 Task: Look for space in Bhawānīgarh, India from 11th June, 2023 to 15th June, 2023 for 2 adults in price range Rs.7000 to Rs.16000. Place can be private room with 1  bedroom having 2 beds and 1 bathroom. Property type can be house, flat, guest house, hotel. Booking option can be shelf check-in. Required host language is English.
Action: Mouse moved to (457, 103)
Screenshot: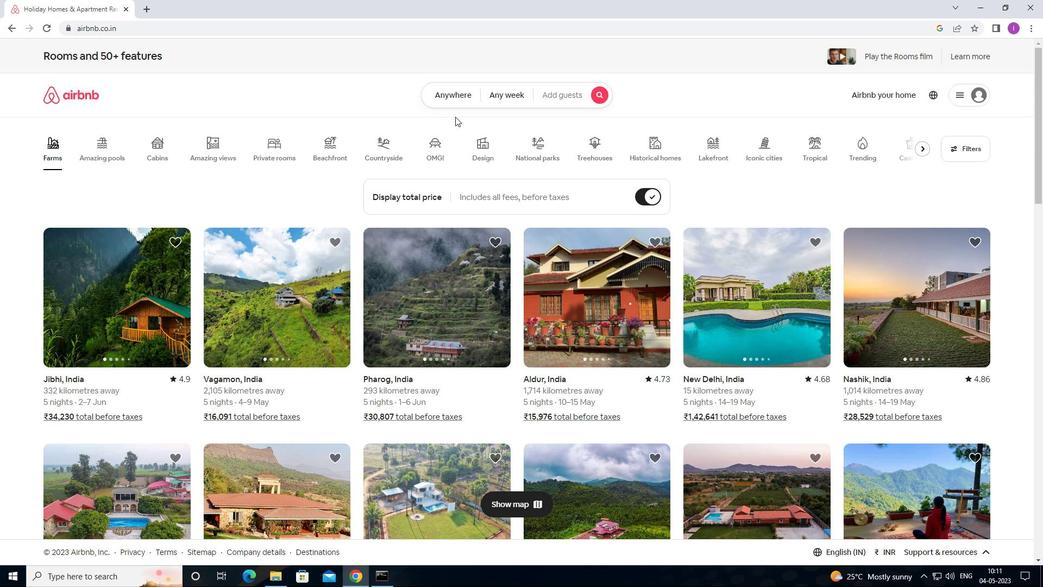 
Action: Mouse pressed left at (457, 103)
Screenshot: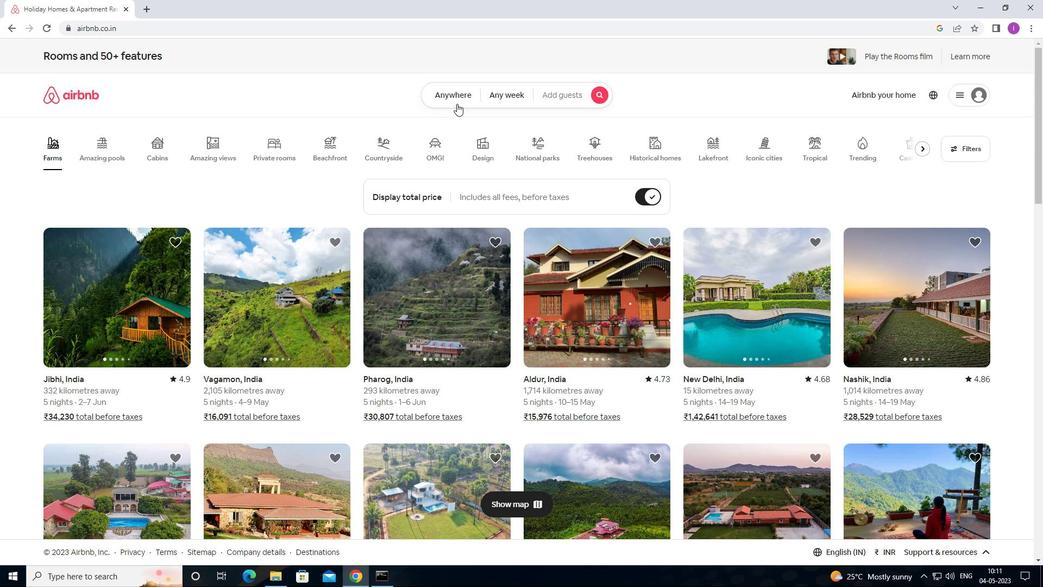 
Action: Mouse moved to (348, 146)
Screenshot: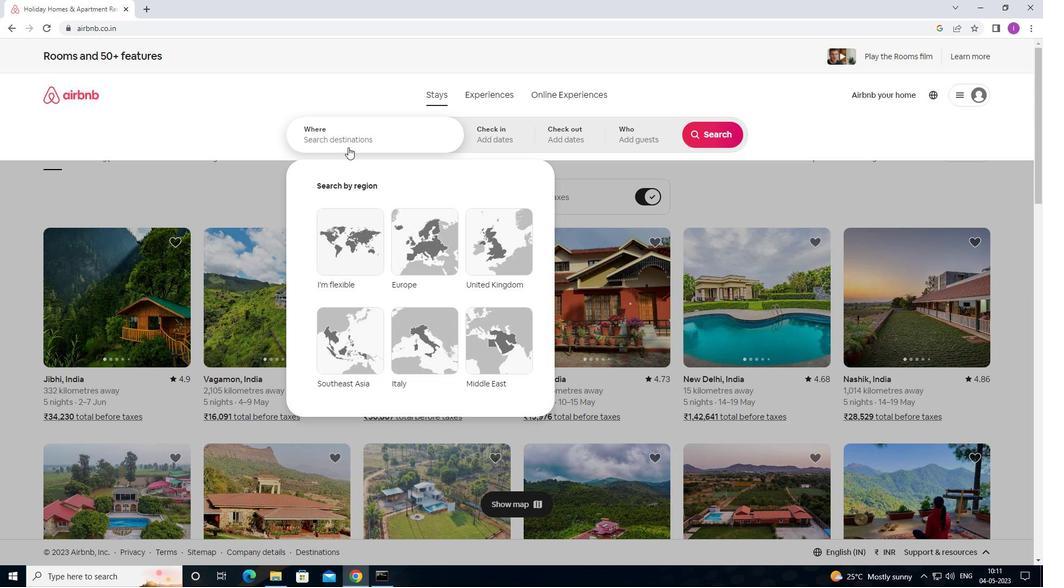 
Action: Mouse pressed left at (348, 146)
Screenshot: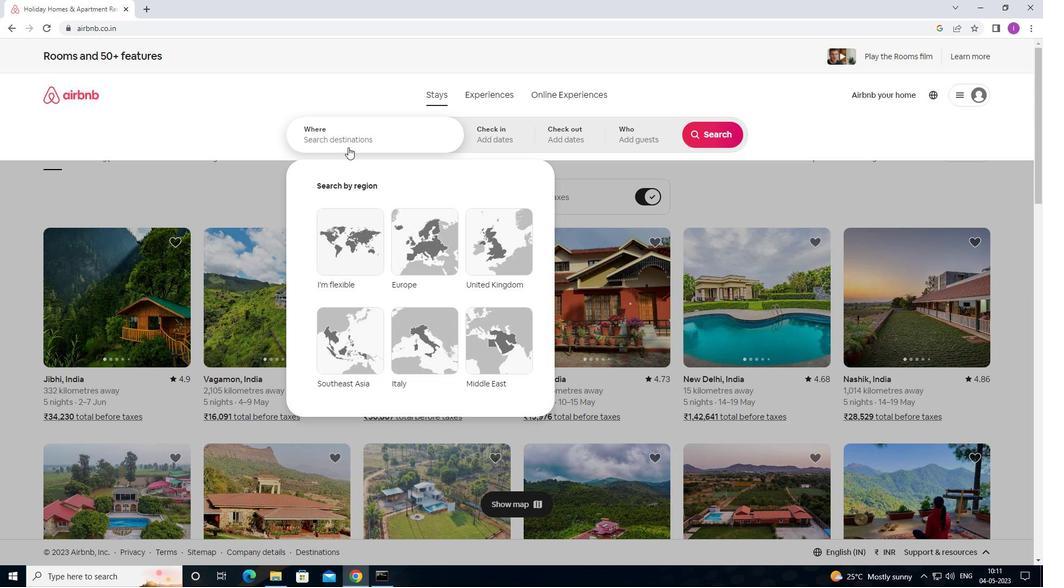 
Action: Mouse moved to (386, 108)
Screenshot: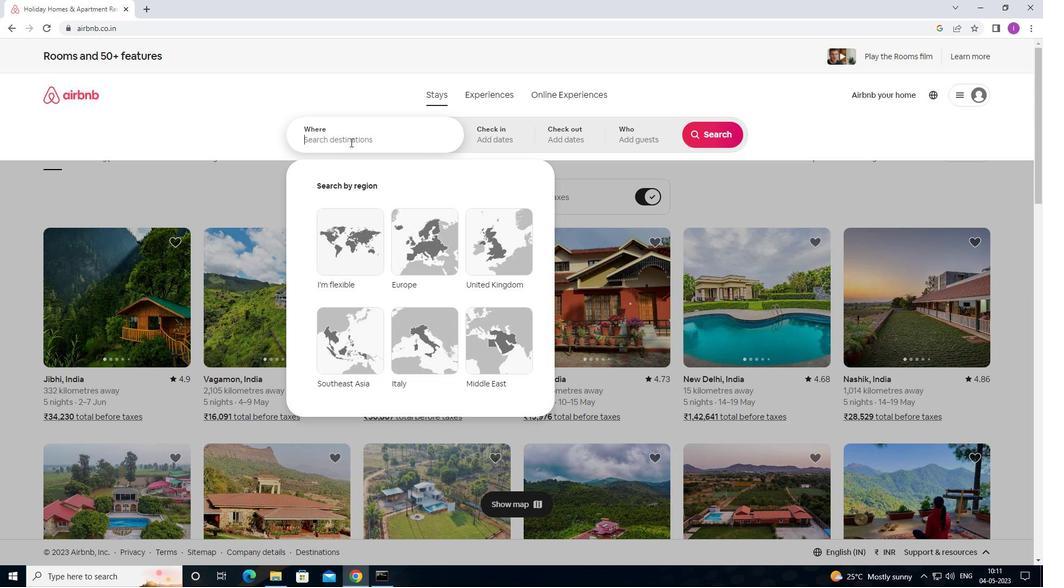 
Action: Key pressed <Key.shift>BHAWANIGARH,<Key.shift>INDIA
Screenshot: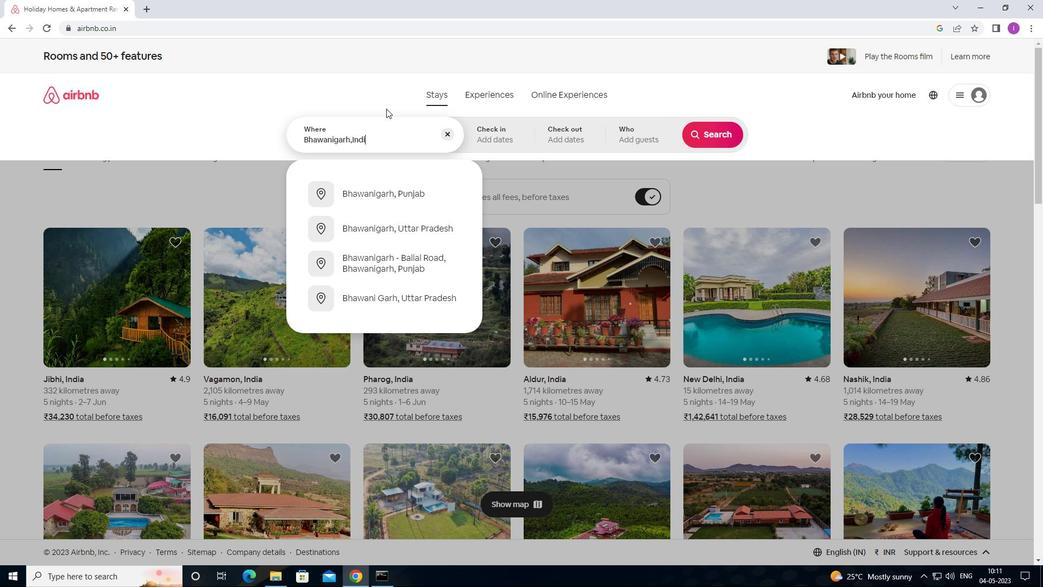 
Action: Mouse moved to (506, 140)
Screenshot: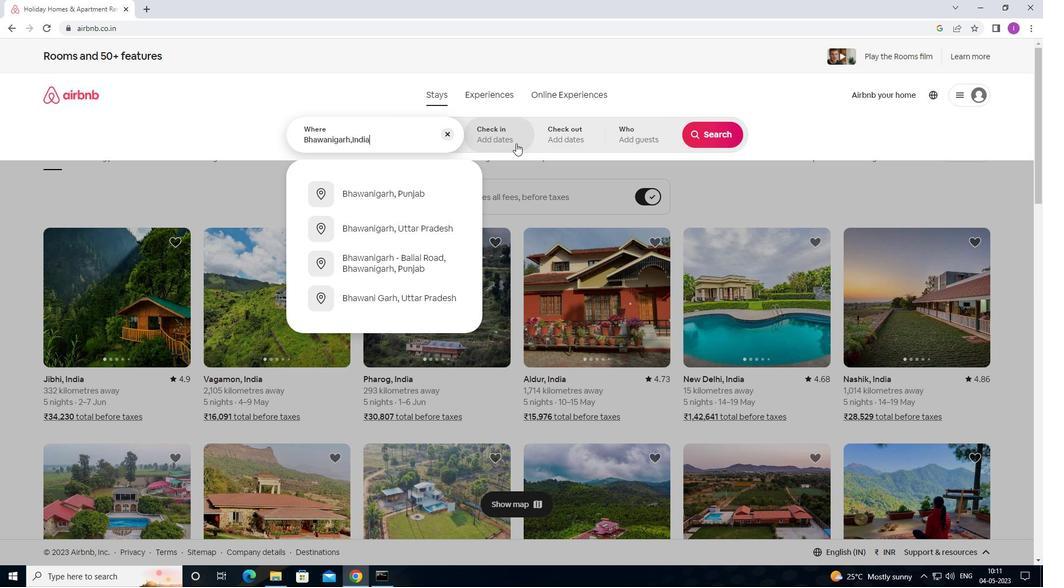 
Action: Mouse pressed left at (506, 140)
Screenshot: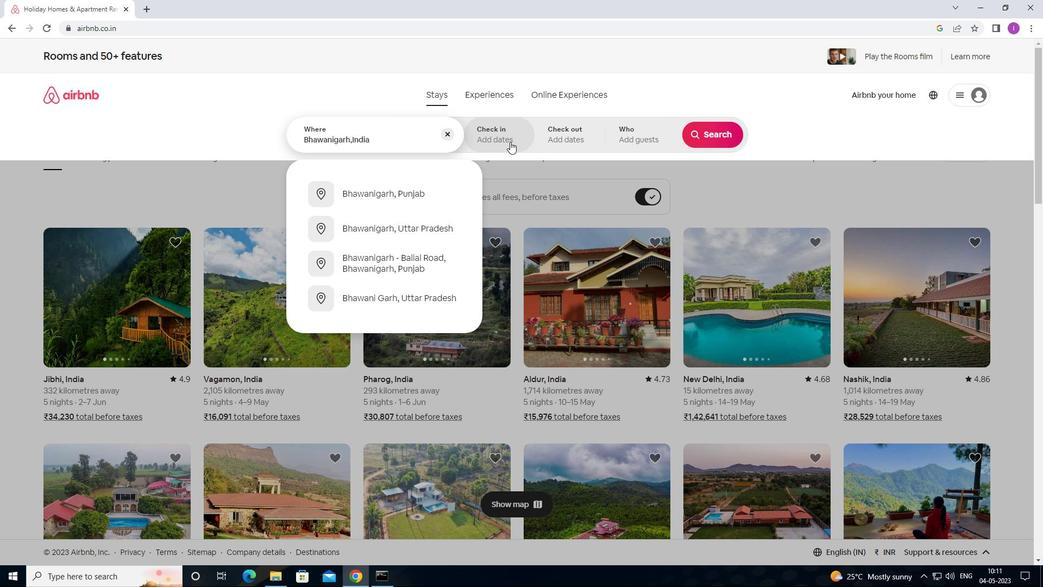 
Action: Mouse moved to (549, 318)
Screenshot: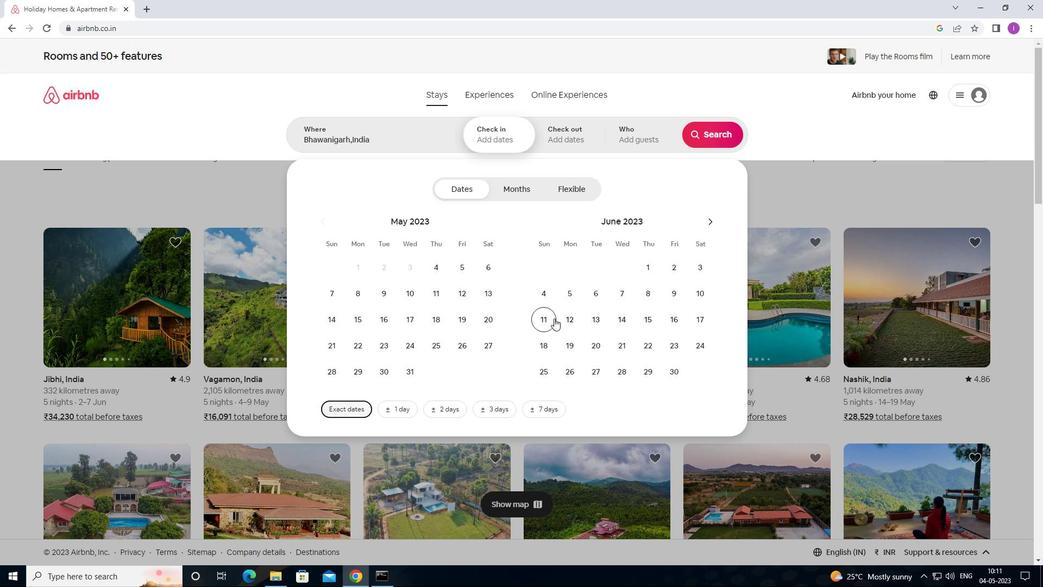 
Action: Mouse pressed left at (549, 318)
Screenshot: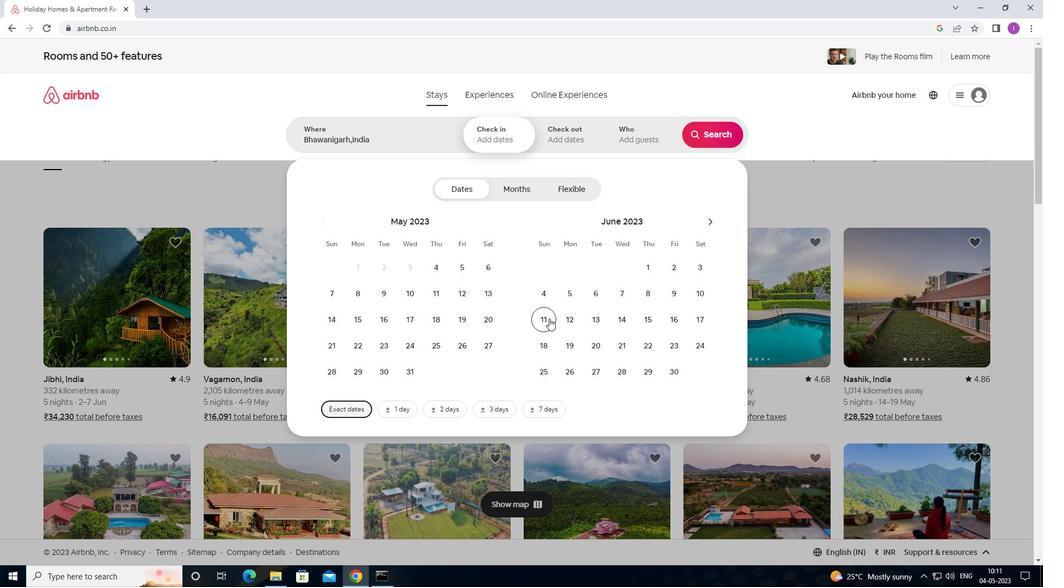 
Action: Mouse moved to (648, 322)
Screenshot: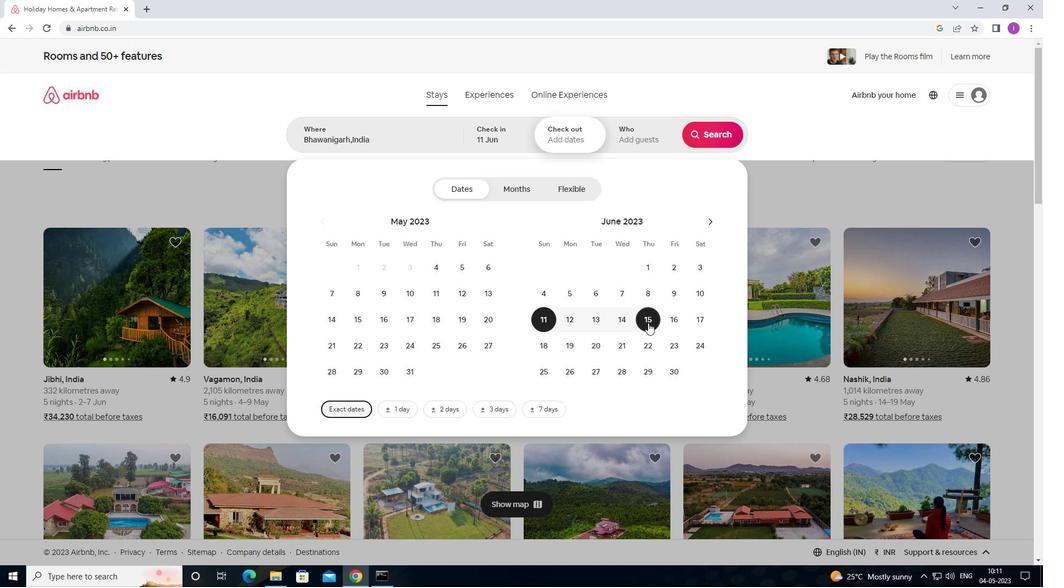 
Action: Mouse pressed left at (648, 322)
Screenshot: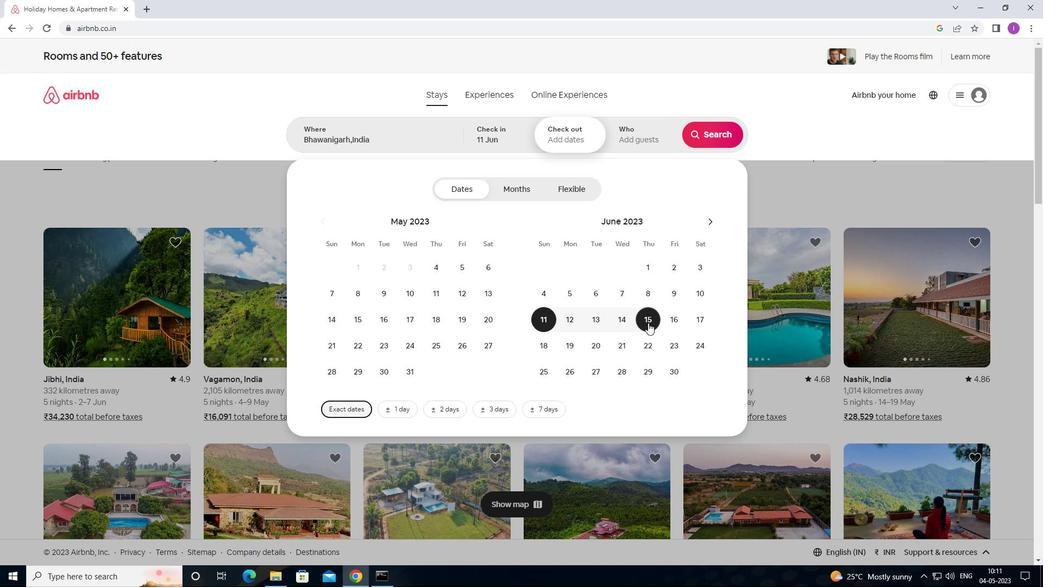 
Action: Mouse moved to (653, 141)
Screenshot: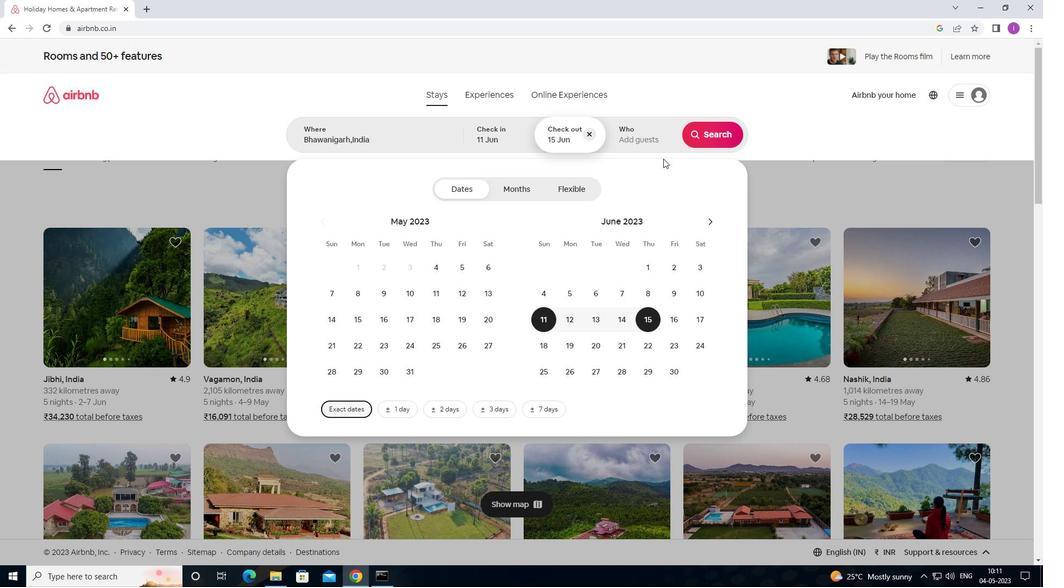 
Action: Mouse pressed left at (653, 141)
Screenshot: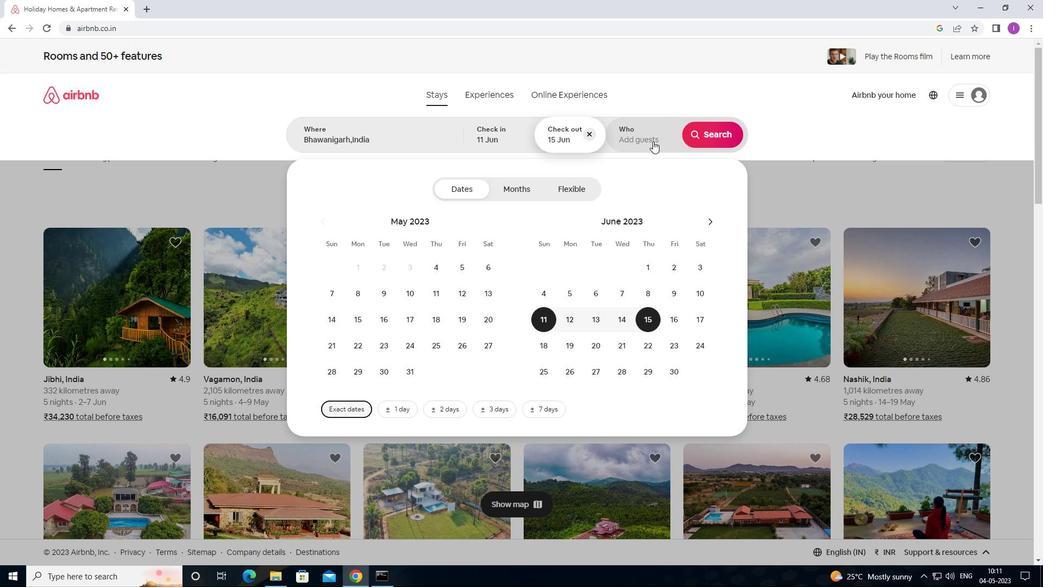 
Action: Mouse moved to (715, 194)
Screenshot: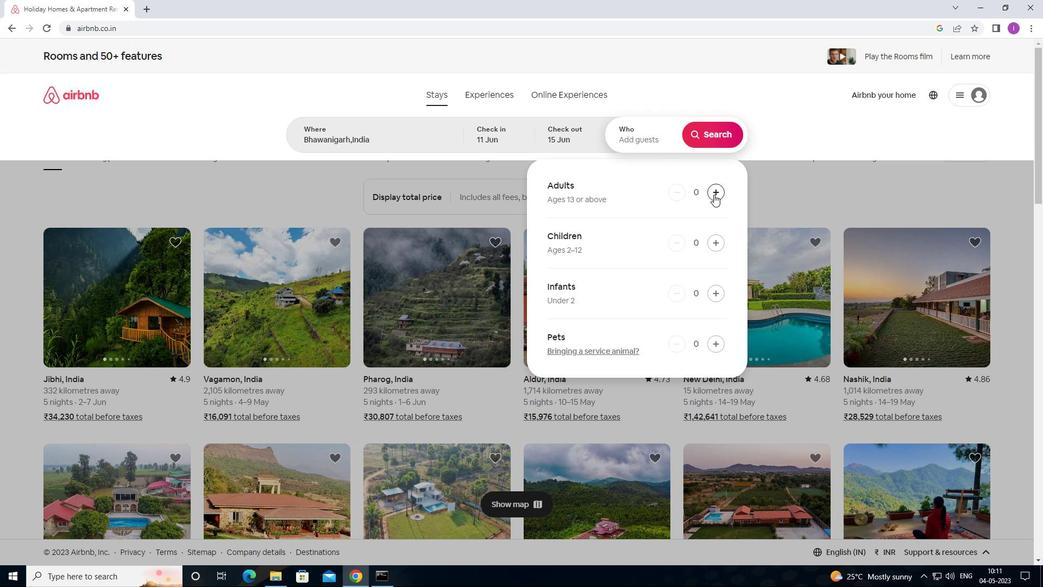 
Action: Mouse pressed left at (715, 194)
Screenshot: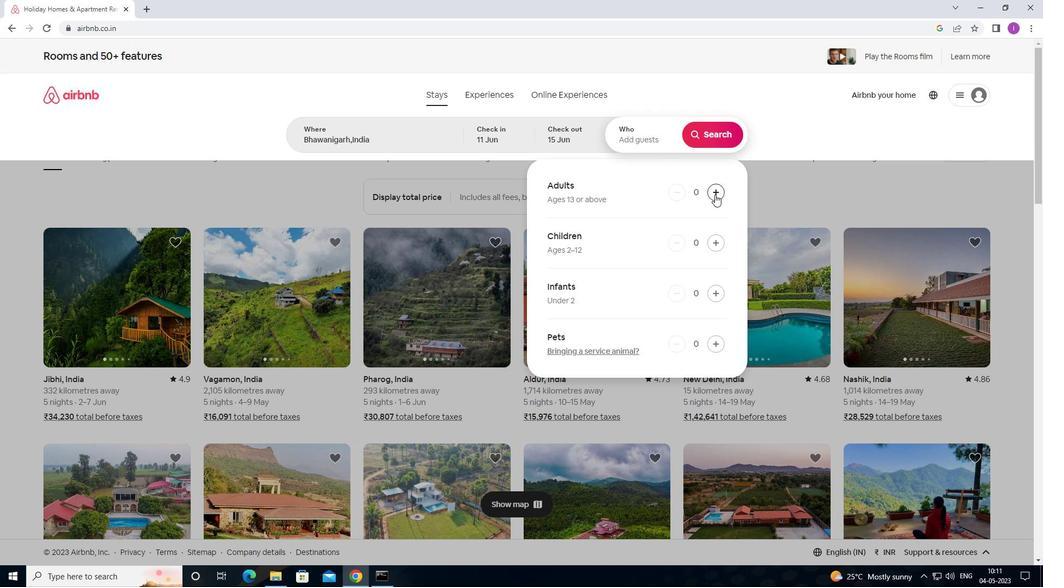 
Action: Mouse pressed left at (715, 194)
Screenshot: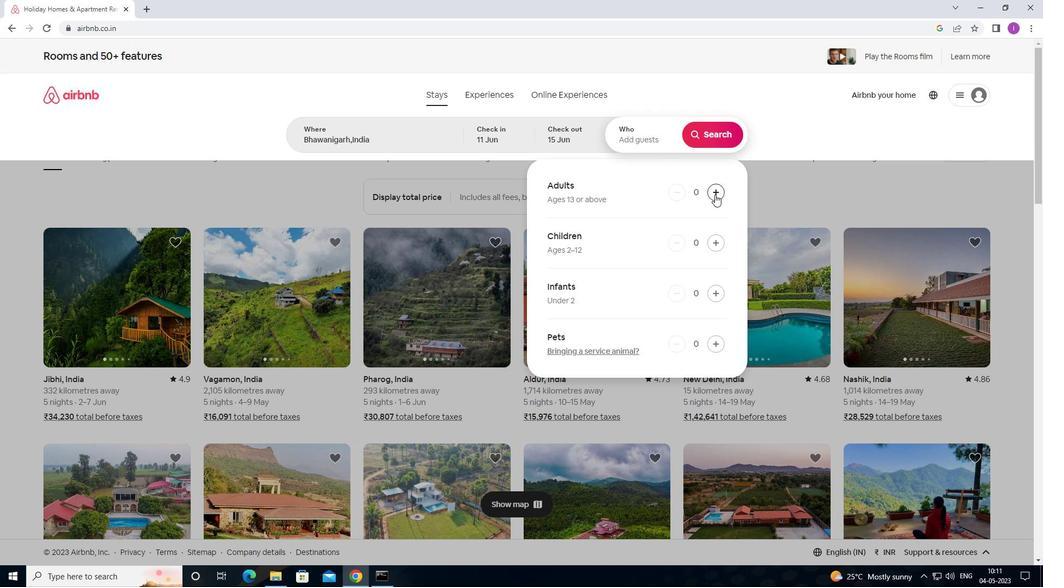 
Action: Mouse moved to (715, 135)
Screenshot: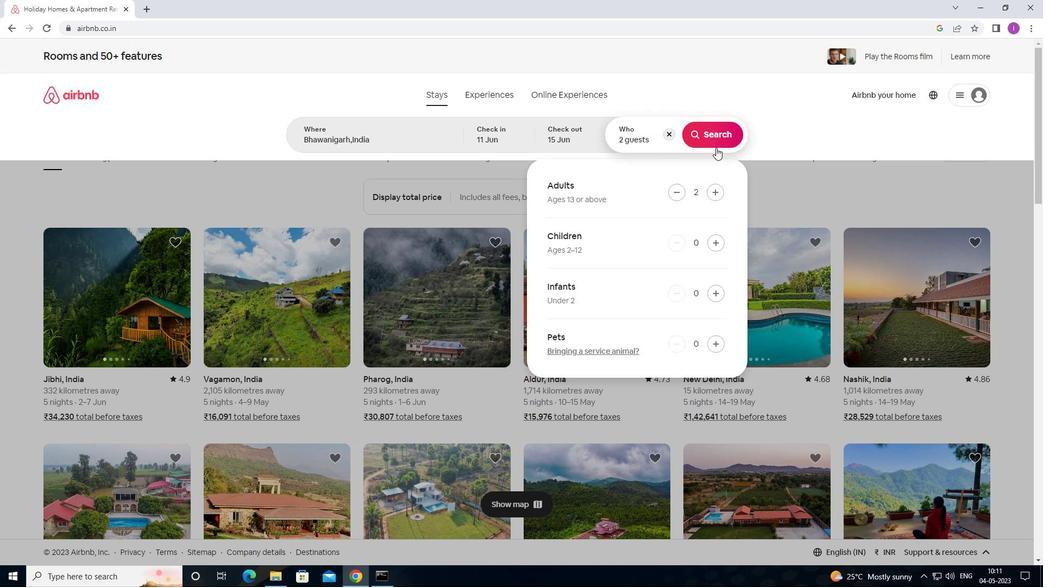 
Action: Mouse pressed left at (715, 135)
Screenshot: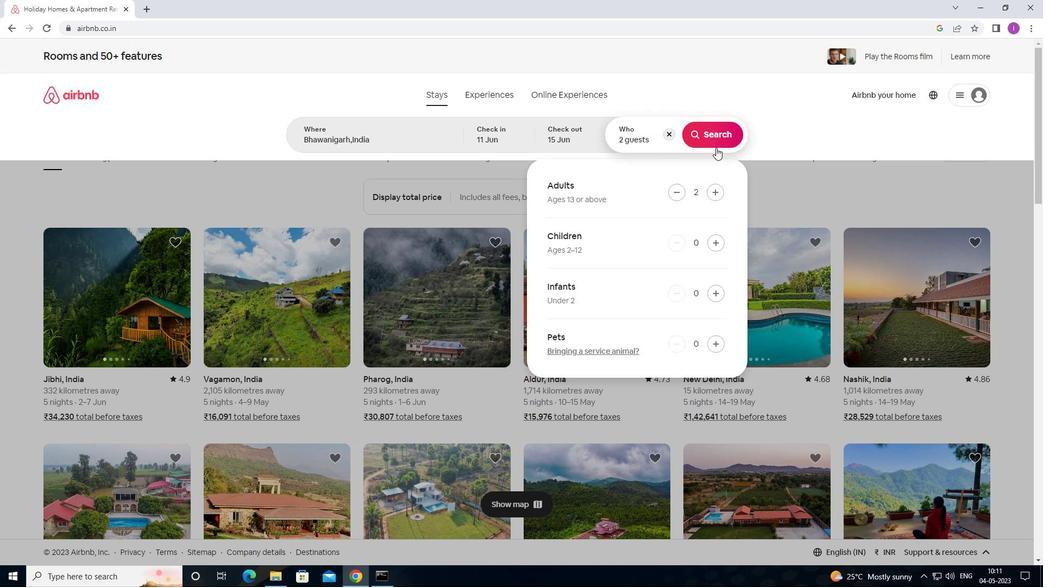 
Action: Mouse moved to (999, 105)
Screenshot: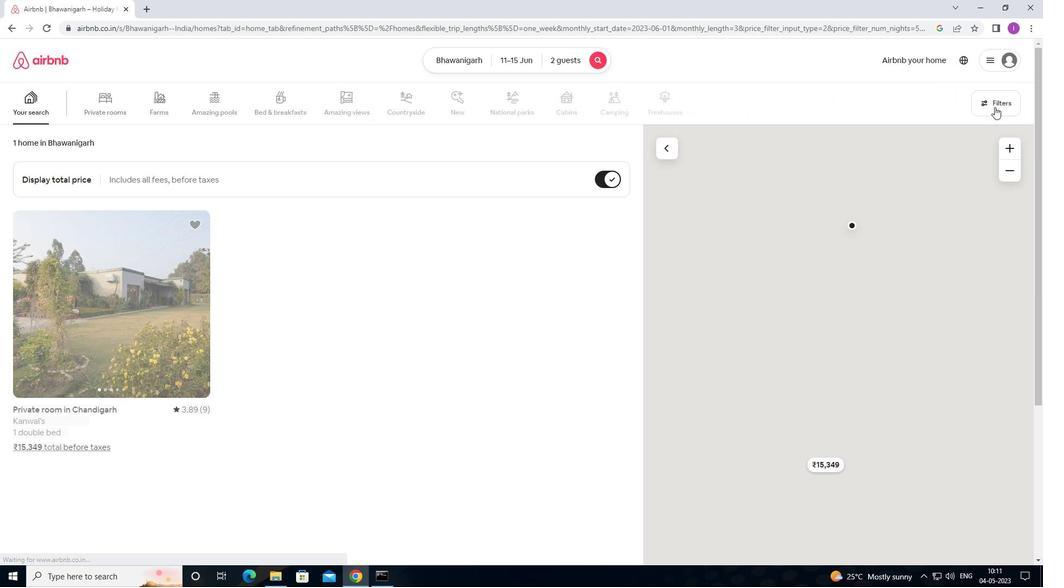 
Action: Mouse pressed left at (999, 105)
Screenshot: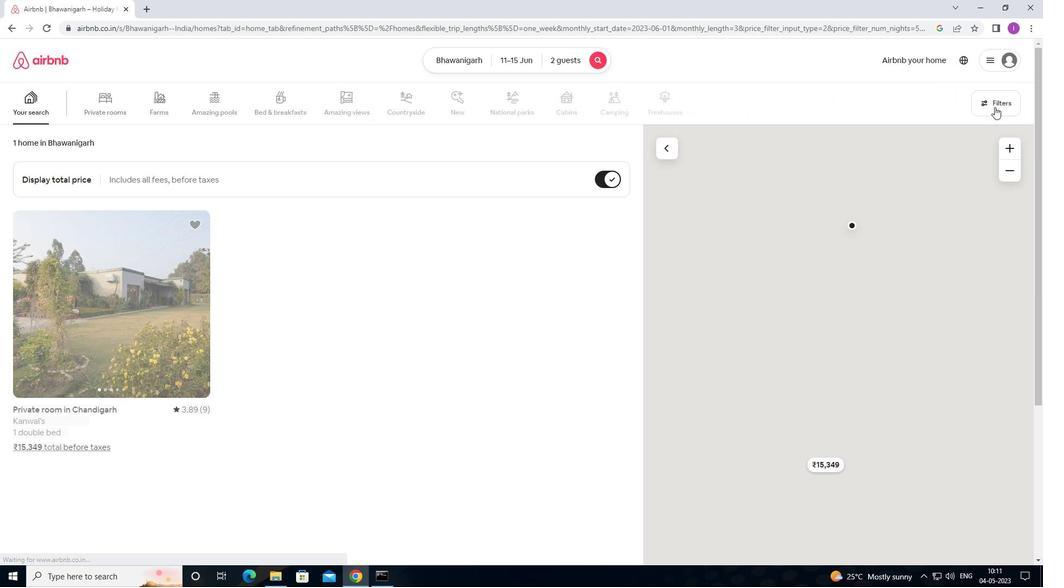 
Action: Mouse moved to (392, 238)
Screenshot: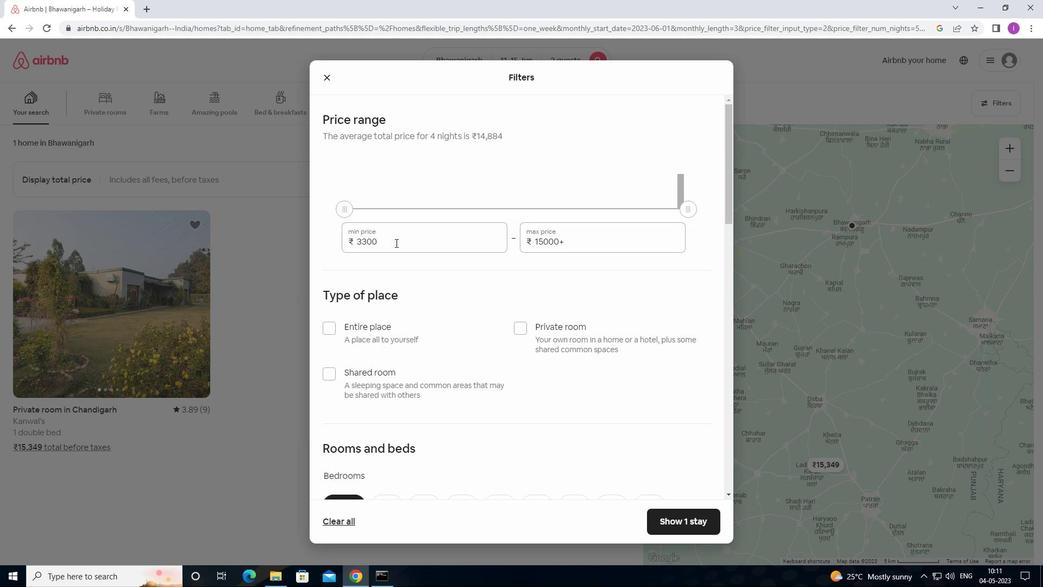 
Action: Mouse pressed left at (392, 238)
Screenshot: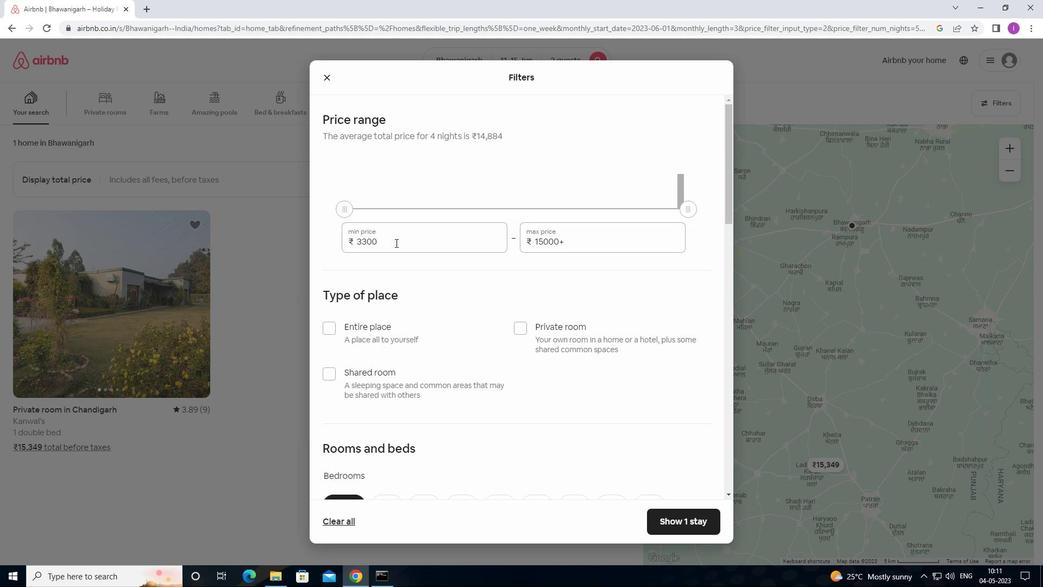 
Action: Mouse moved to (340, 246)
Screenshot: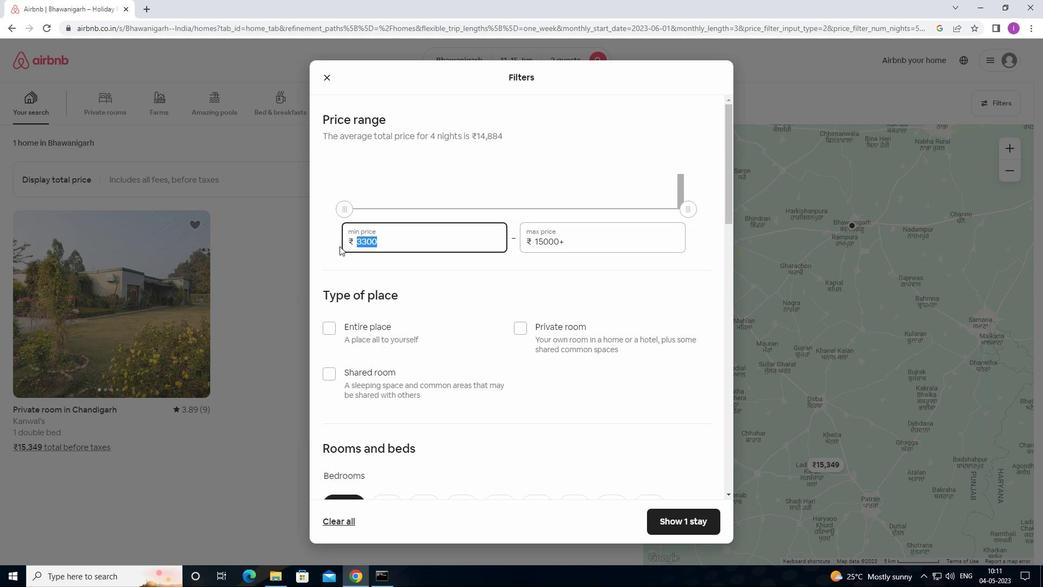 
Action: Key pressed 7
Screenshot: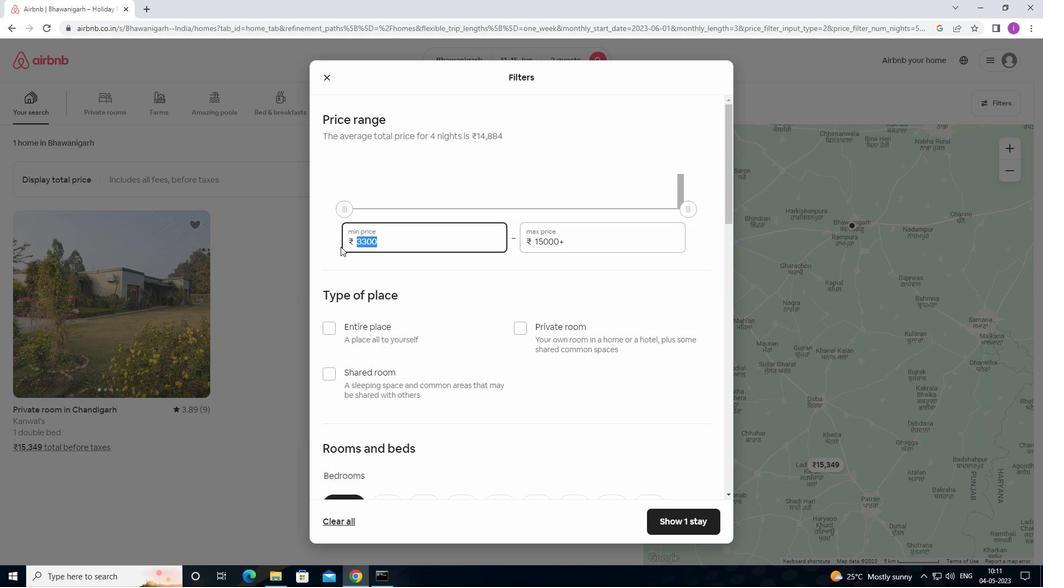 
Action: Mouse moved to (340, 247)
Screenshot: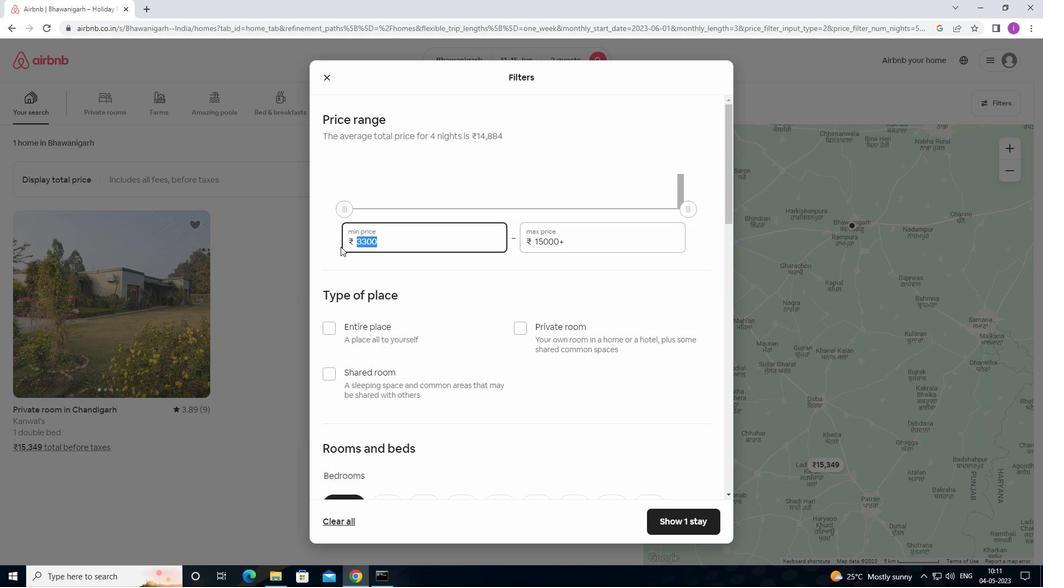 
Action: Key pressed 0
Screenshot: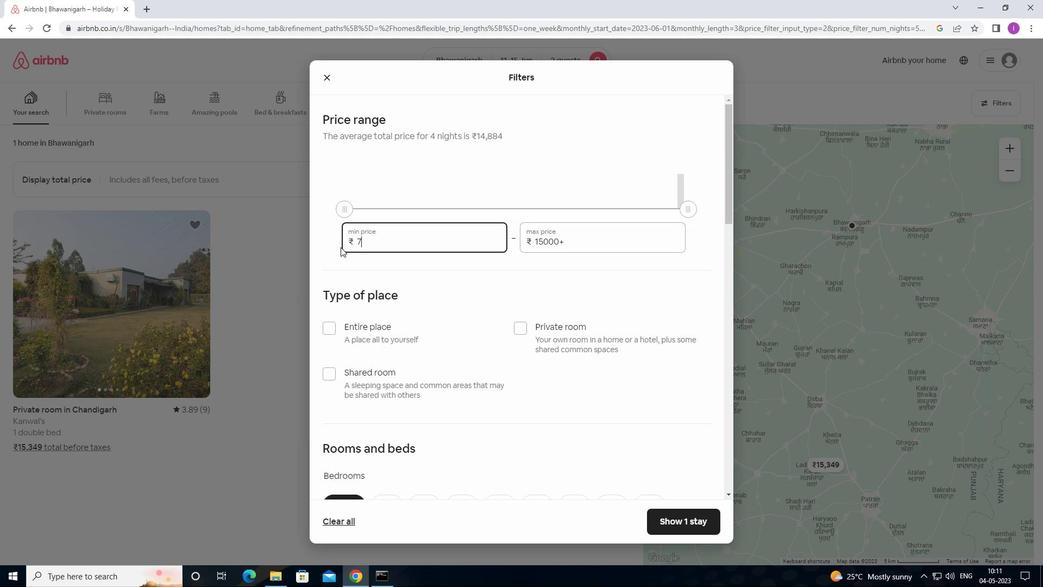 
Action: Mouse moved to (340, 247)
Screenshot: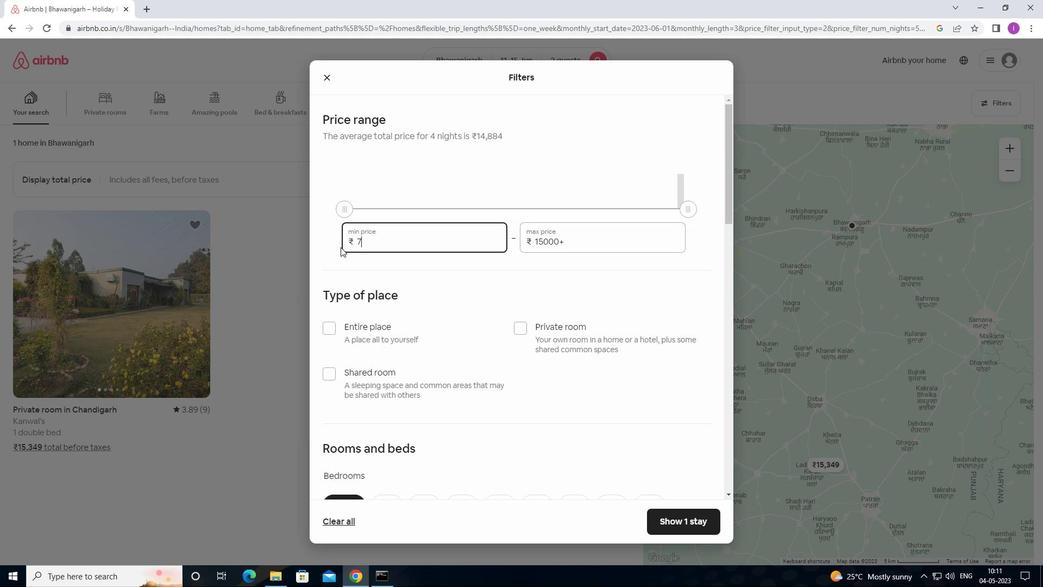
Action: Key pressed 00
Screenshot: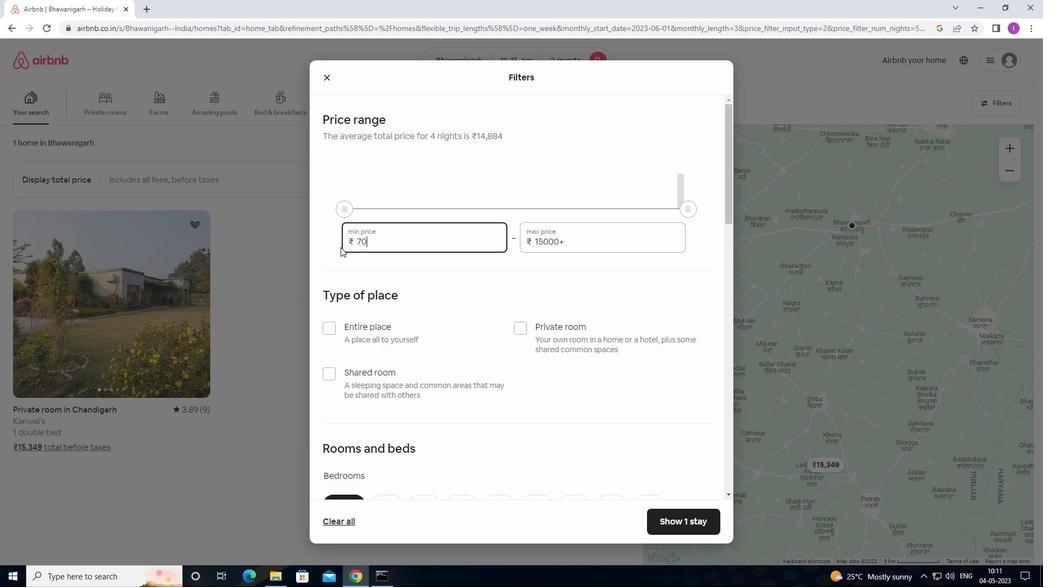 
Action: Mouse moved to (573, 240)
Screenshot: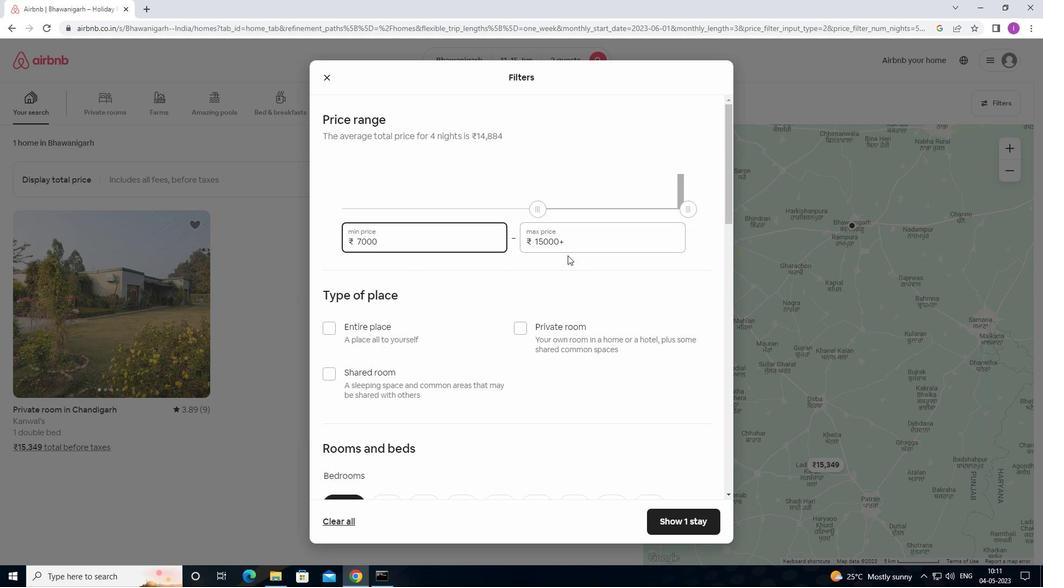 
Action: Mouse pressed left at (573, 240)
Screenshot: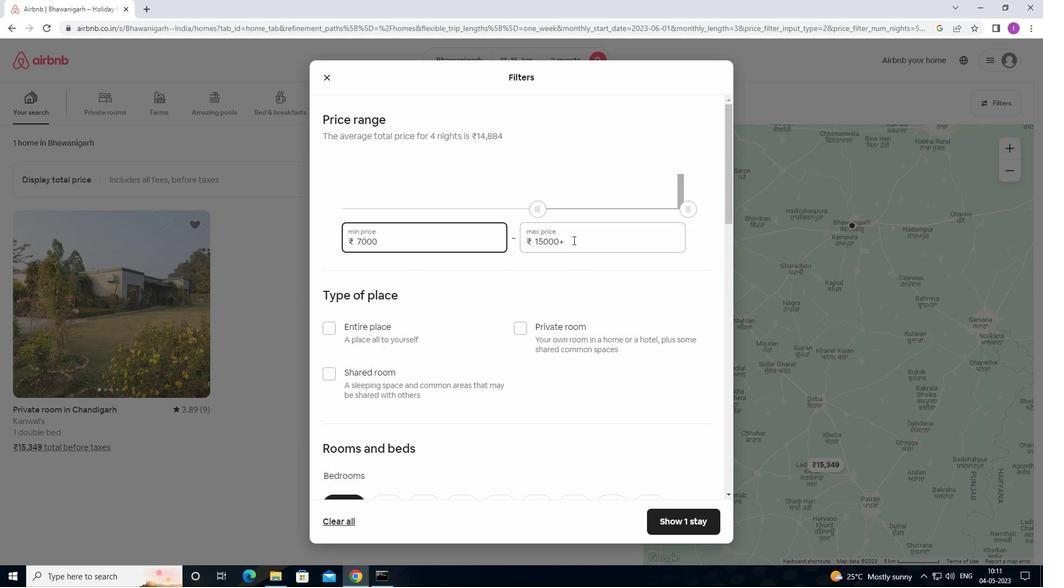 
Action: Mouse moved to (519, 244)
Screenshot: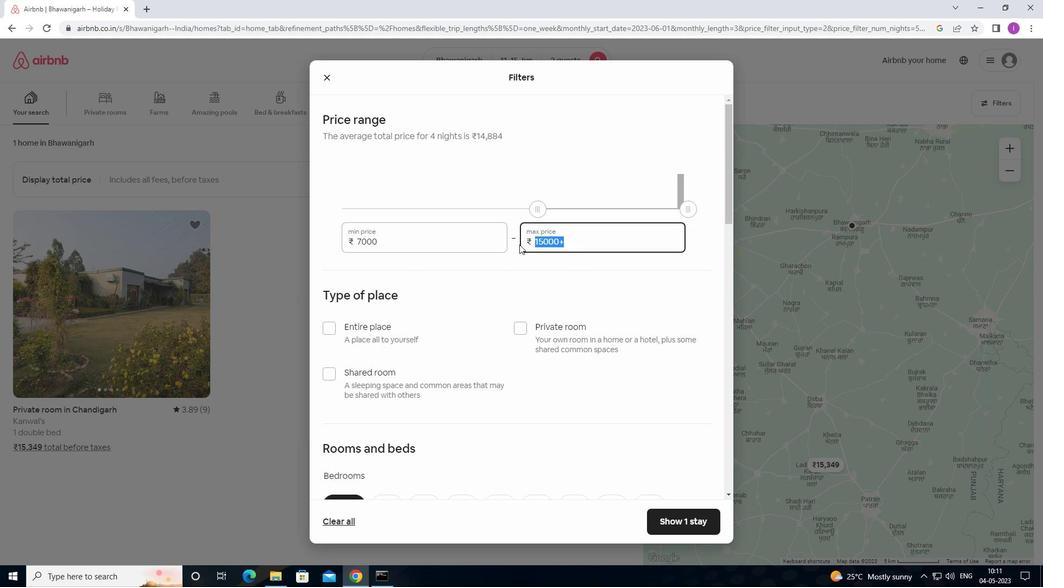 
Action: Key pressed 1
Screenshot: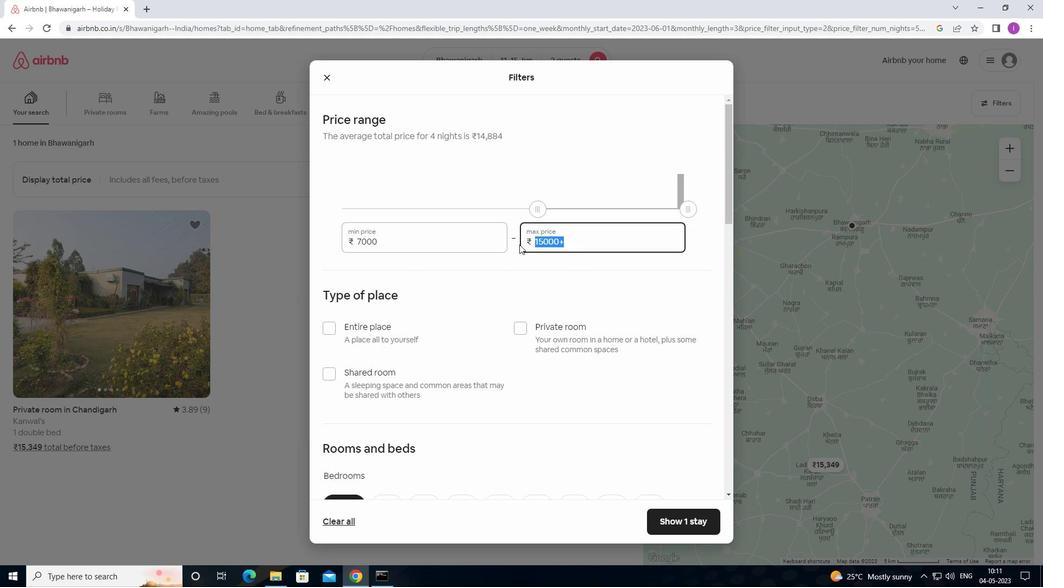 
Action: Mouse moved to (520, 244)
Screenshot: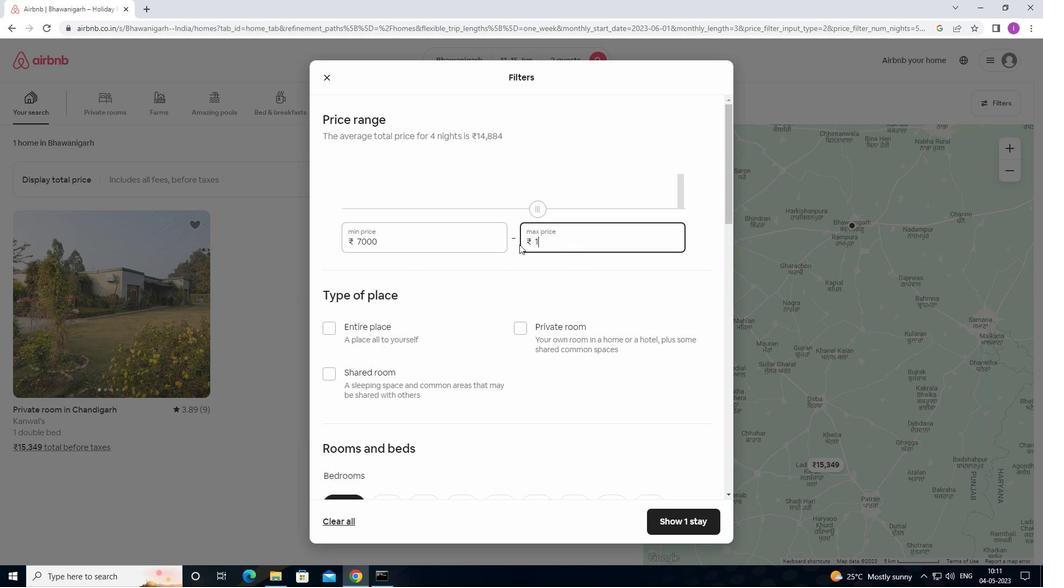 
Action: Key pressed 6
Screenshot: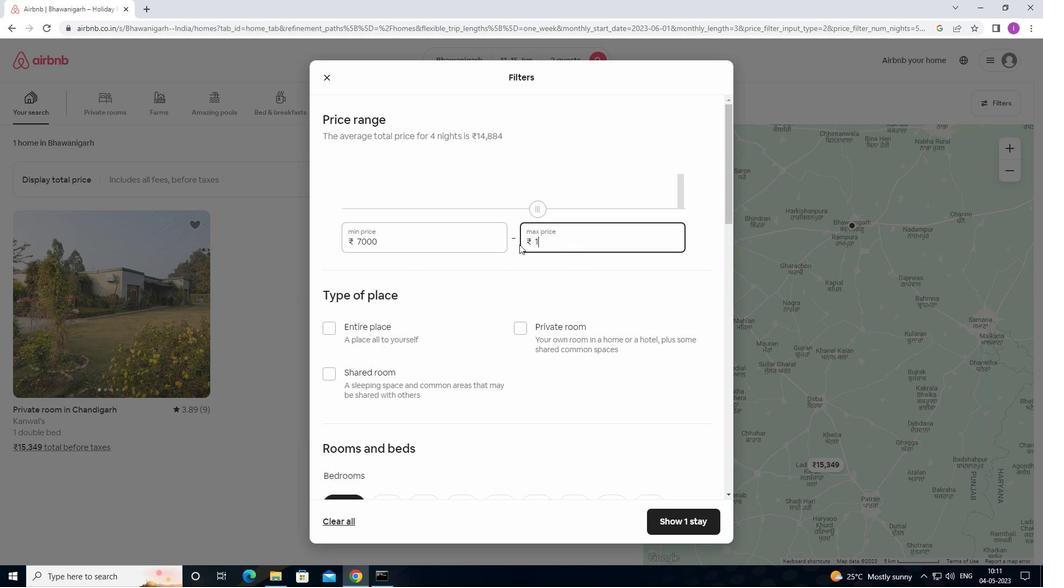 
Action: Mouse moved to (520, 244)
Screenshot: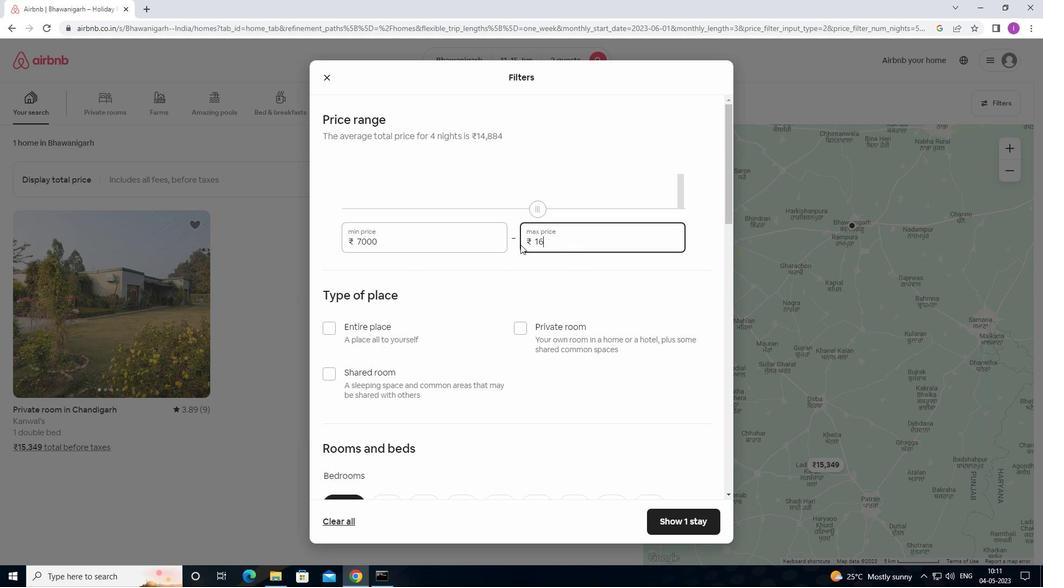 
Action: Key pressed 000
Screenshot: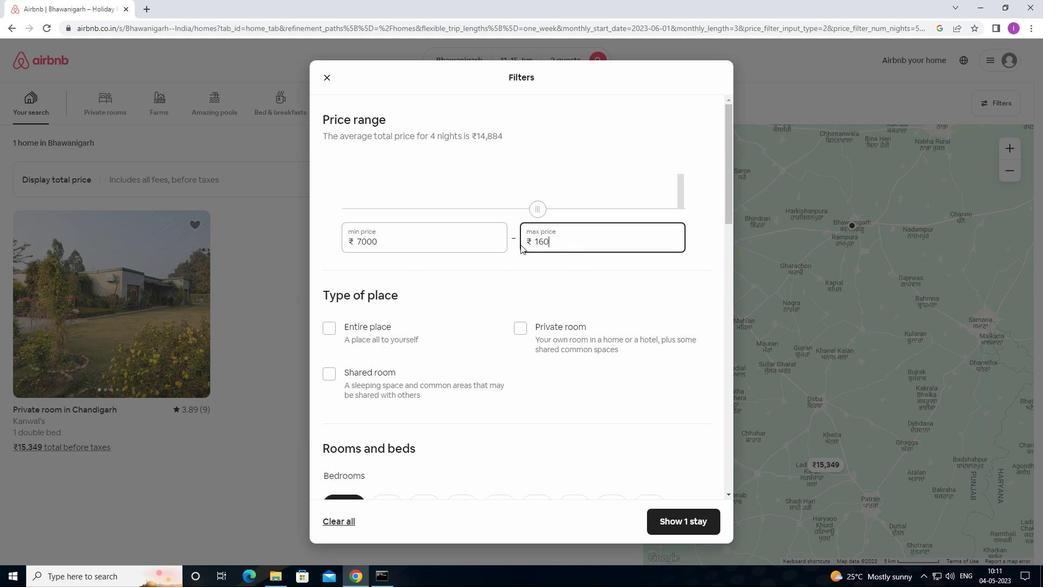 
Action: Mouse moved to (497, 304)
Screenshot: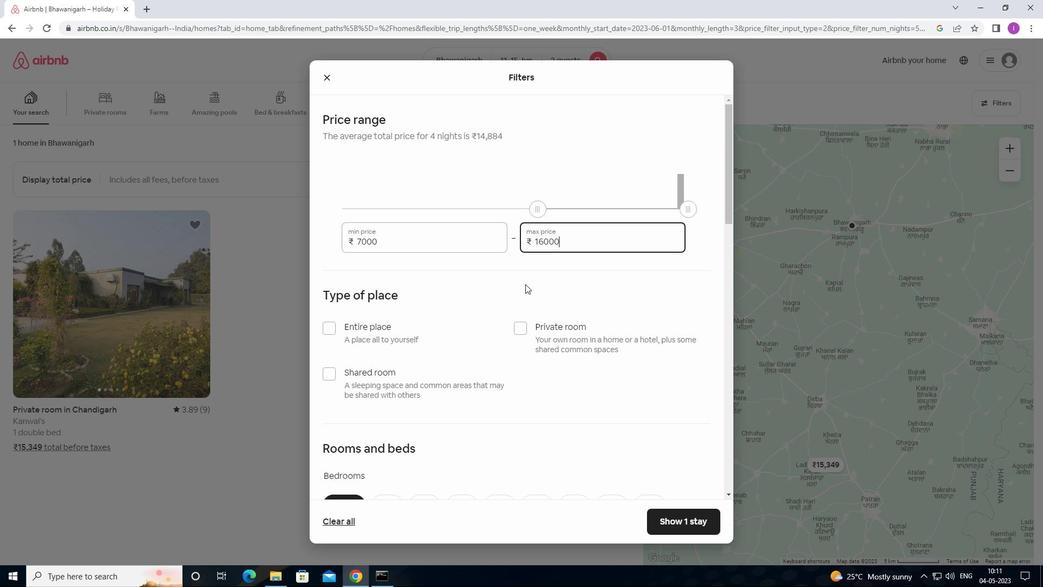
Action: Mouse scrolled (497, 303) with delta (0, 0)
Screenshot: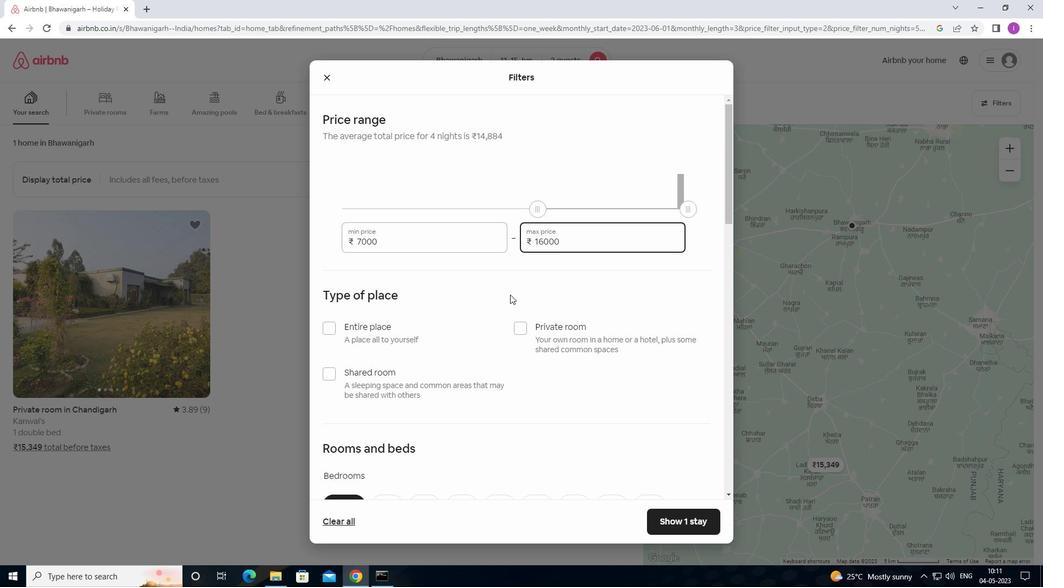 
Action: Mouse scrolled (497, 303) with delta (0, 0)
Screenshot: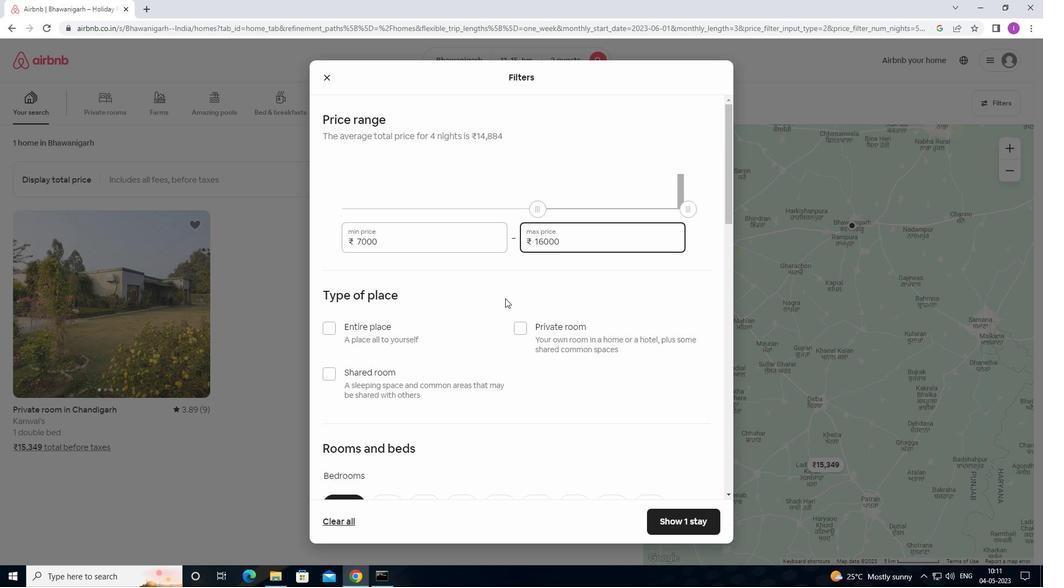 
Action: Mouse moved to (516, 218)
Screenshot: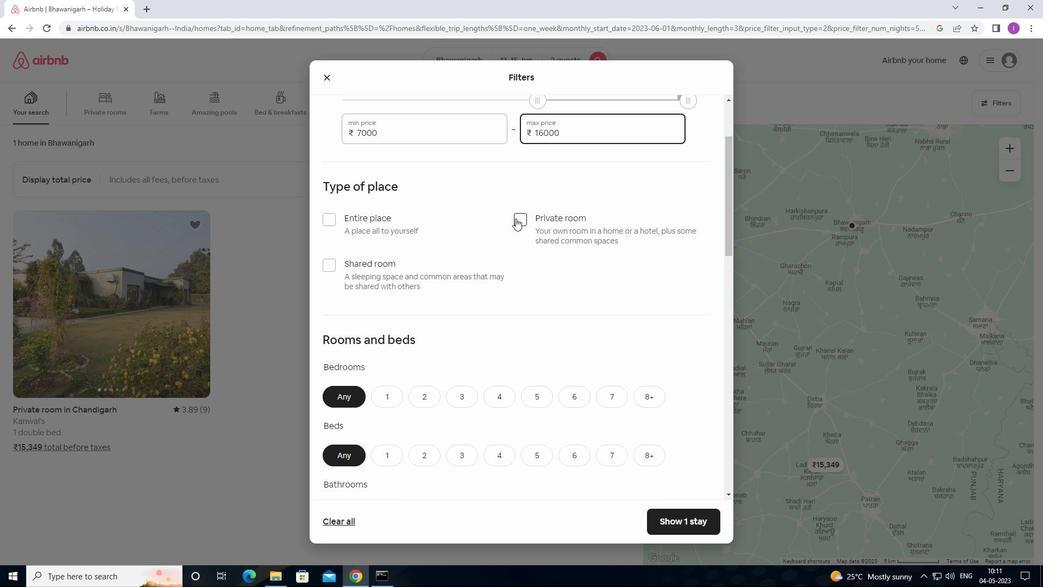
Action: Mouse pressed left at (516, 218)
Screenshot: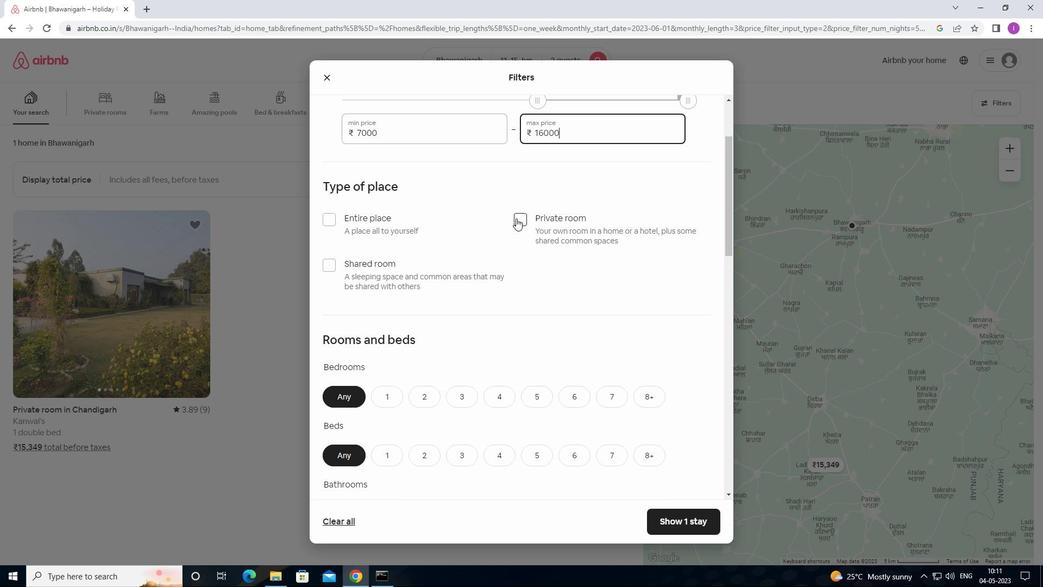 
Action: Mouse moved to (432, 282)
Screenshot: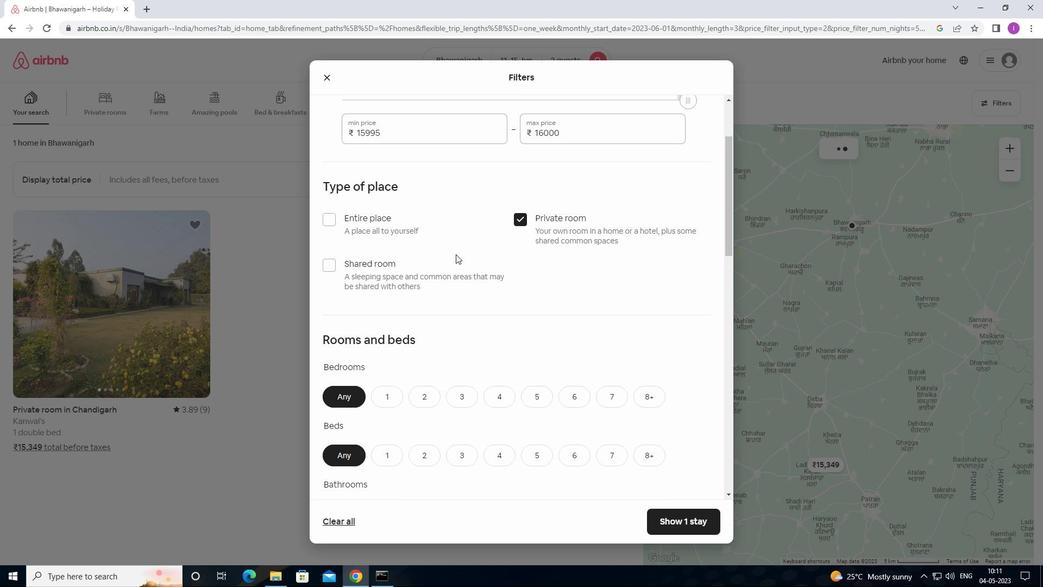 
Action: Mouse scrolled (432, 281) with delta (0, 0)
Screenshot: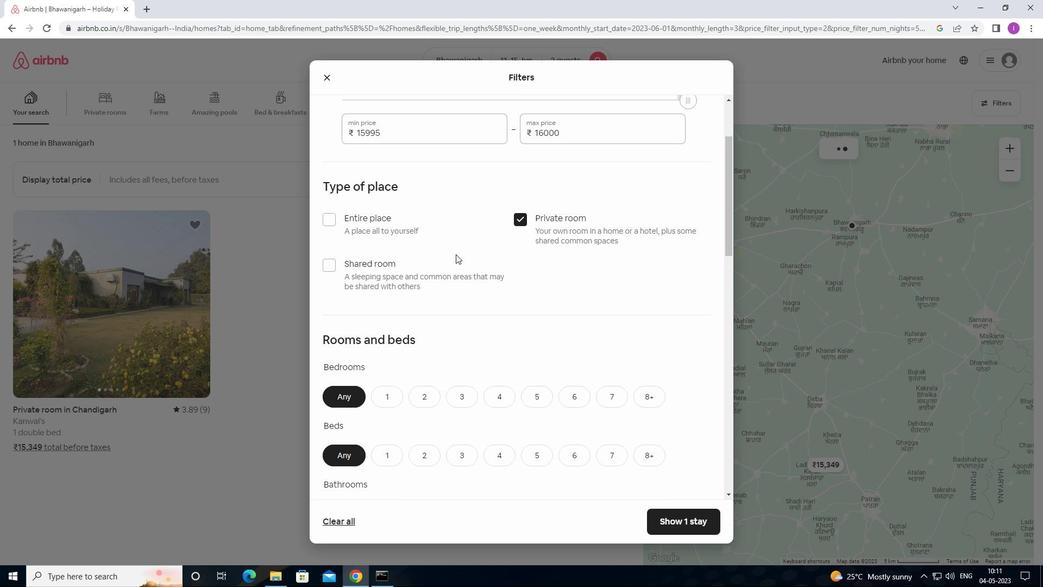 
Action: Mouse moved to (432, 282)
Screenshot: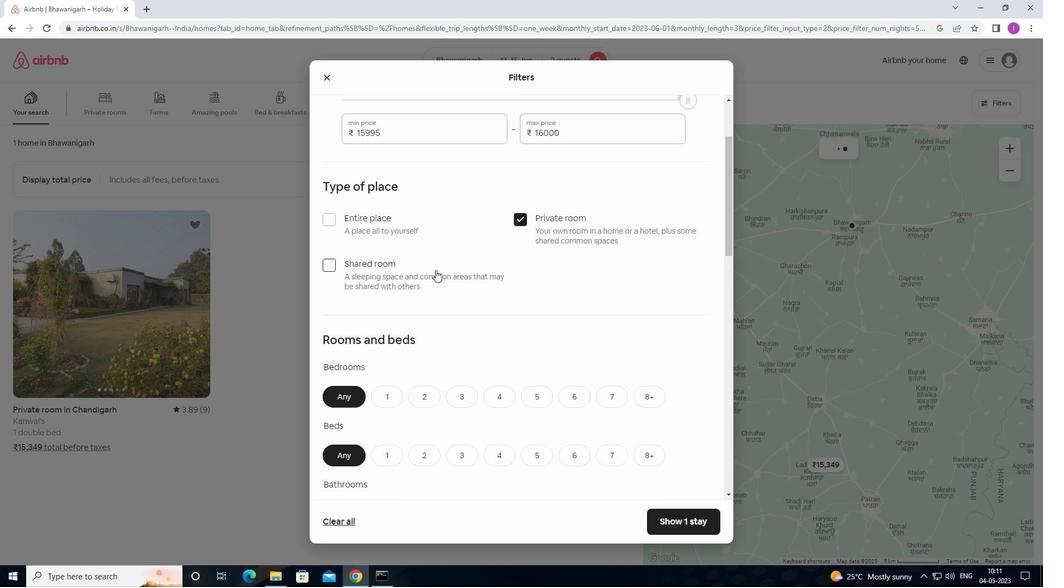 
Action: Mouse scrolled (432, 282) with delta (0, 0)
Screenshot: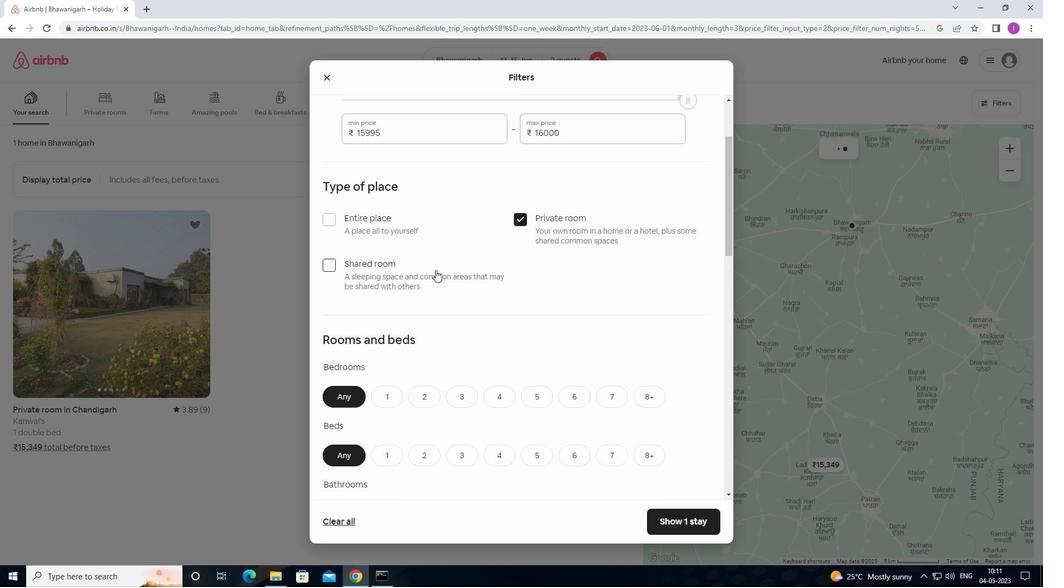 
Action: Mouse scrolled (432, 282) with delta (0, 0)
Screenshot: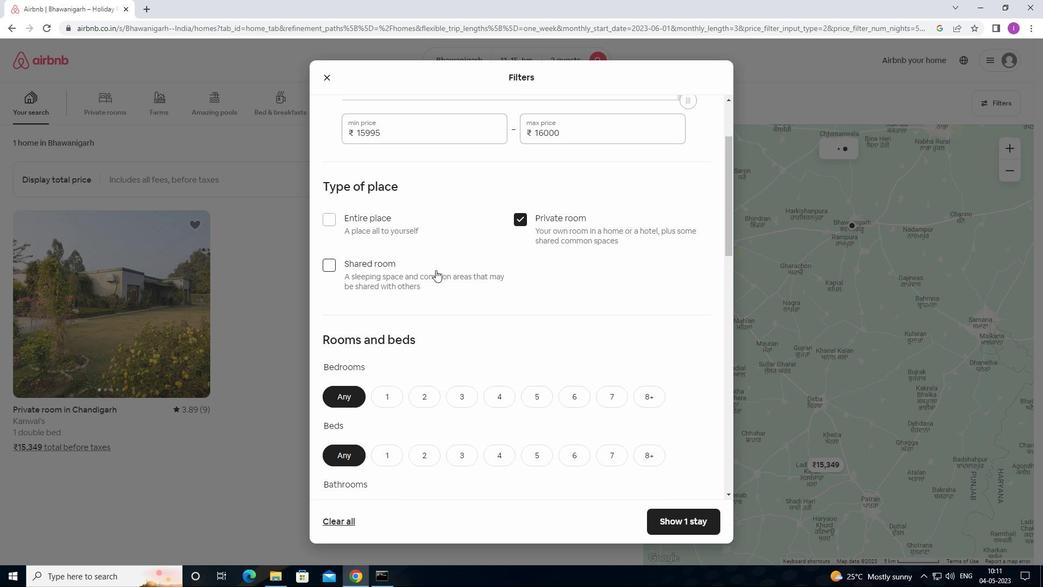 
Action: Mouse scrolled (432, 282) with delta (0, 0)
Screenshot: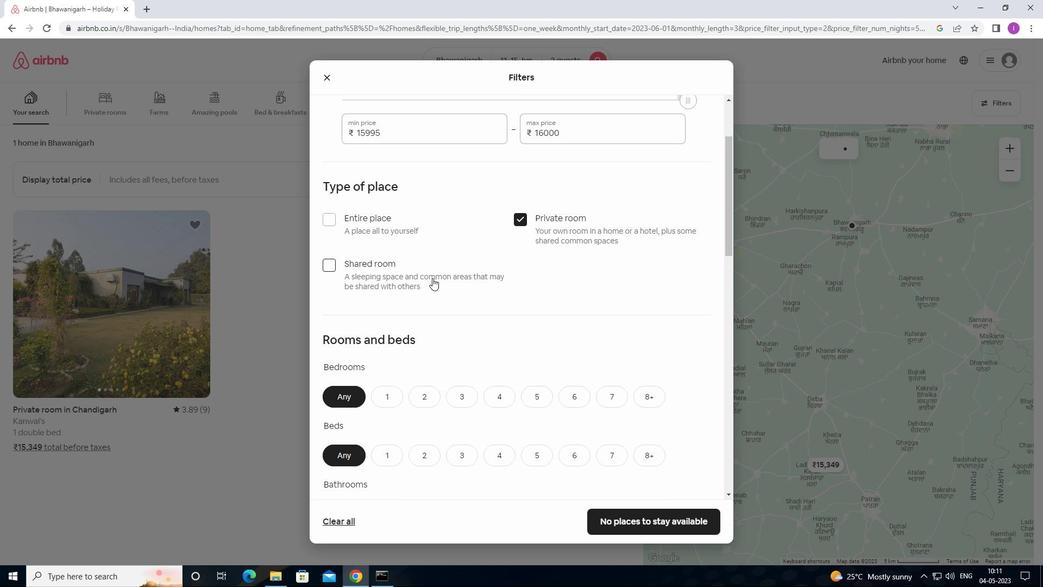 
Action: Mouse moved to (400, 176)
Screenshot: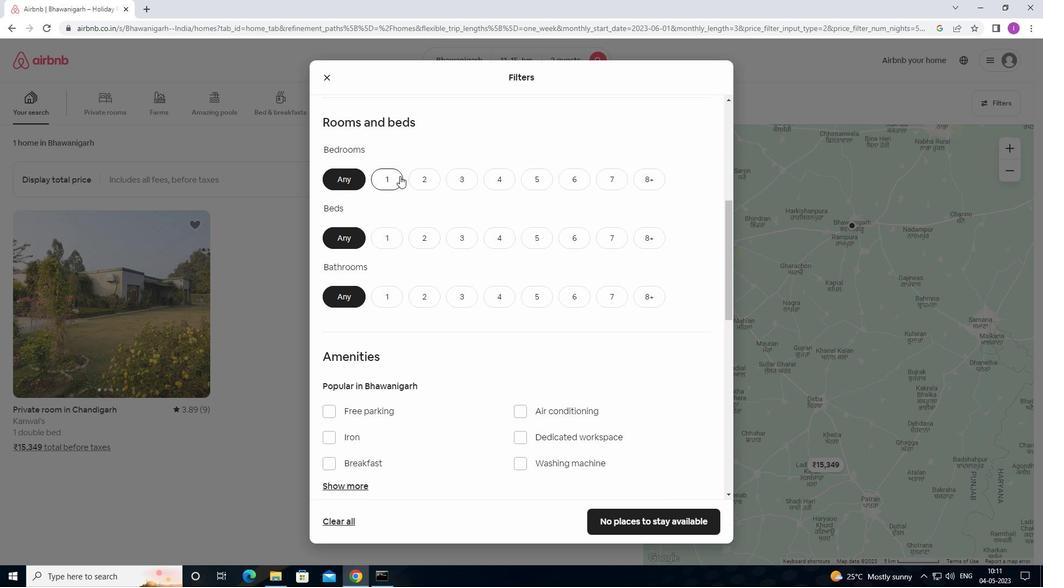 
Action: Mouse pressed left at (400, 176)
Screenshot: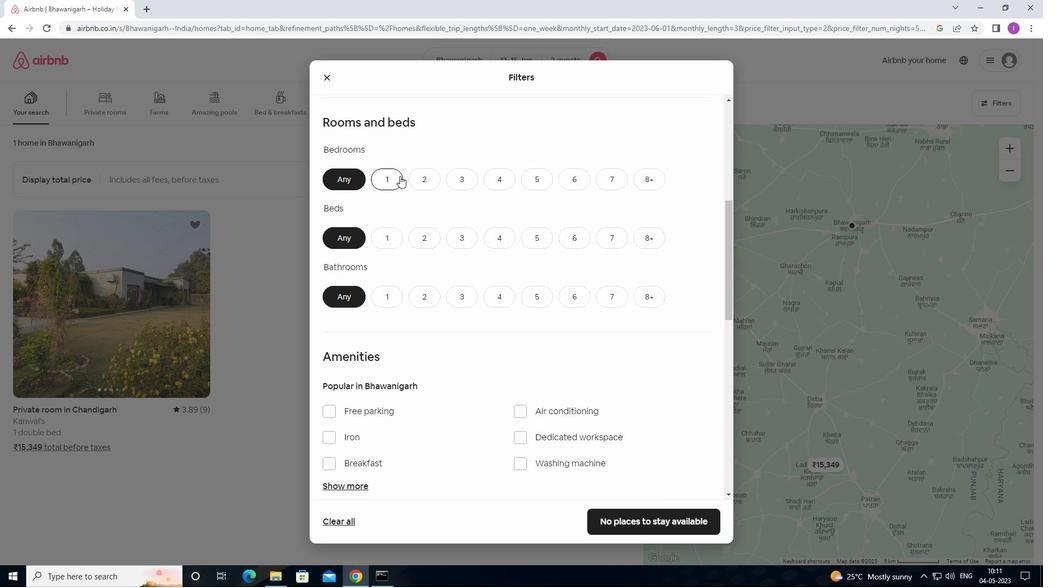 
Action: Mouse moved to (426, 245)
Screenshot: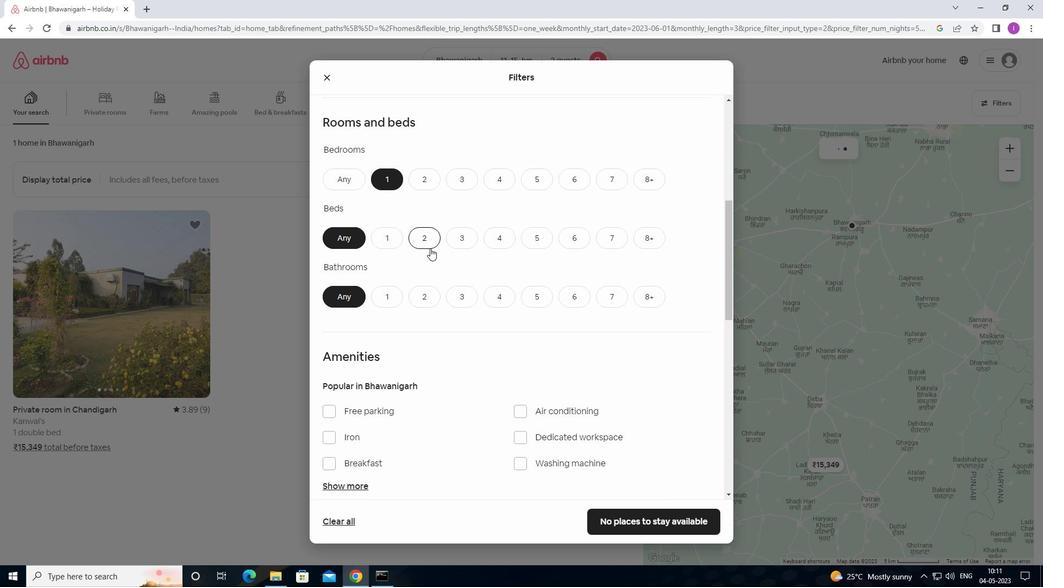 
Action: Mouse pressed left at (426, 245)
Screenshot: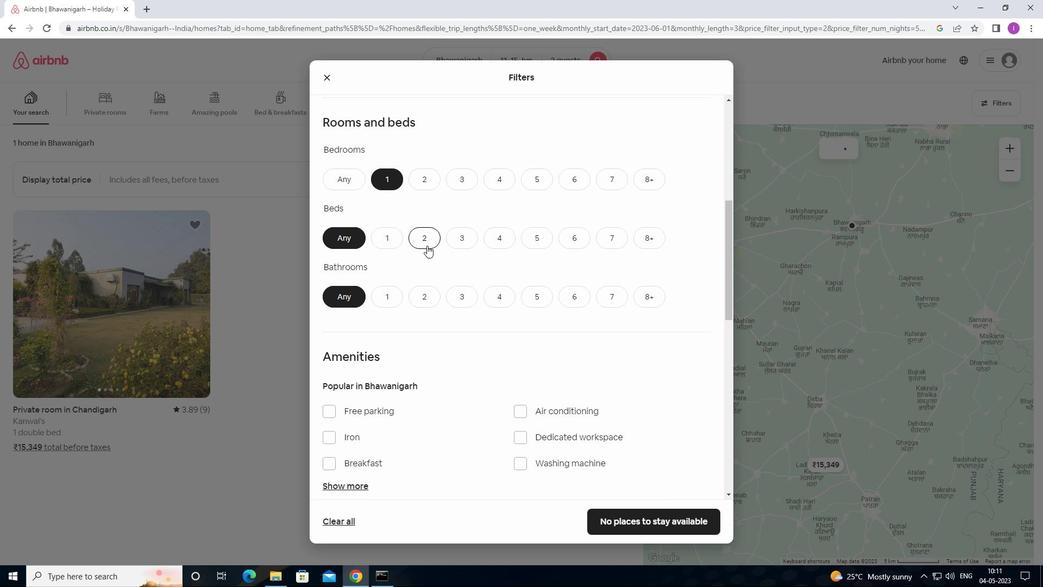 
Action: Mouse moved to (387, 299)
Screenshot: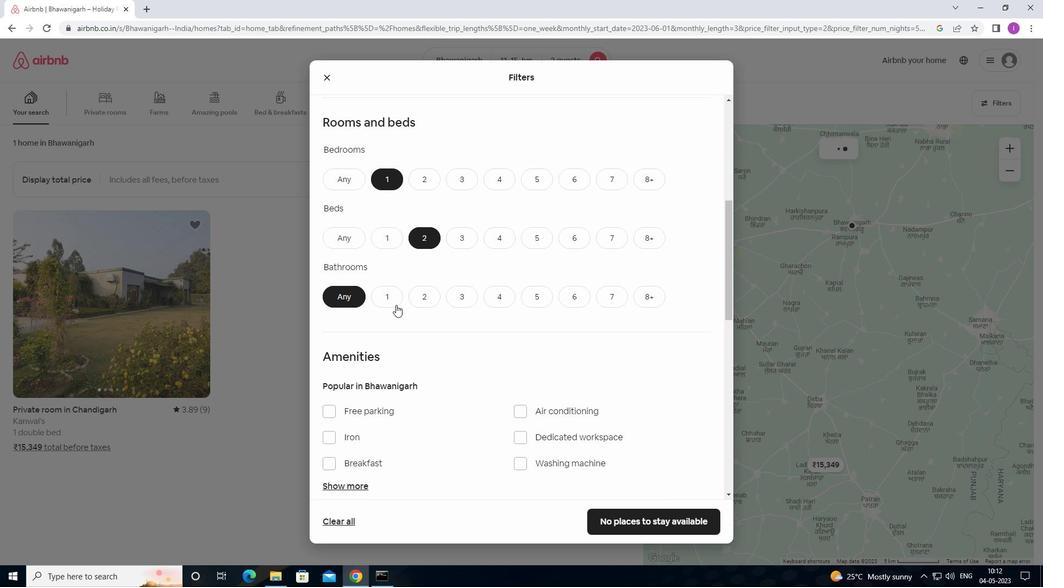 
Action: Mouse pressed left at (387, 299)
Screenshot: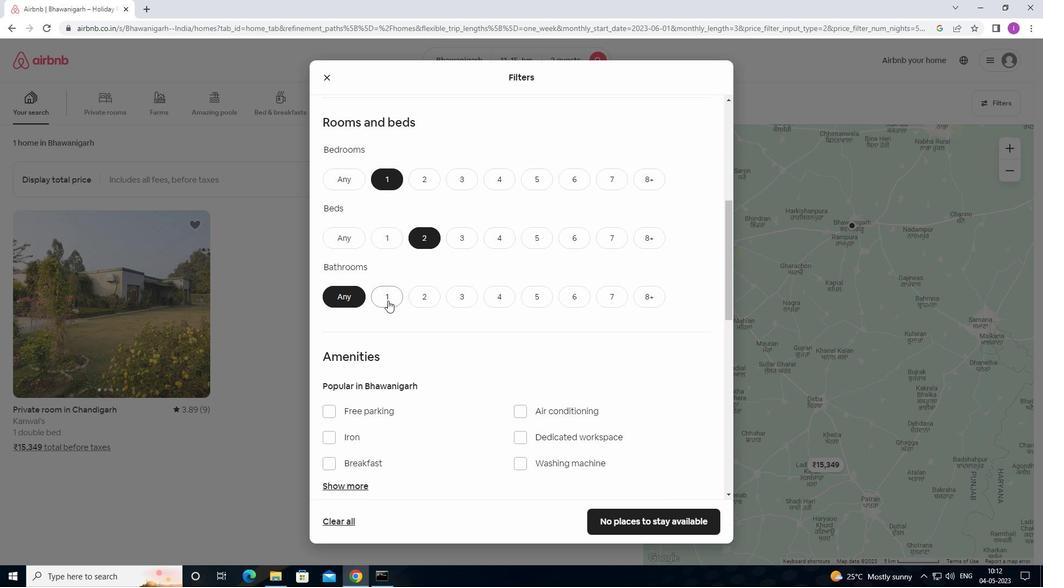 
Action: Mouse moved to (406, 313)
Screenshot: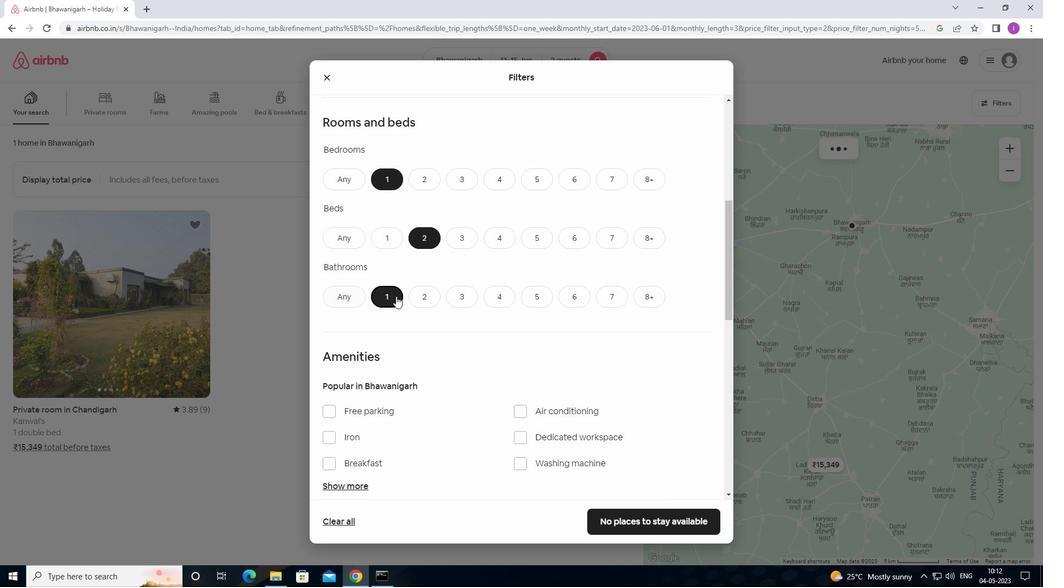 
Action: Mouse scrolled (406, 312) with delta (0, 0)
Screenshot: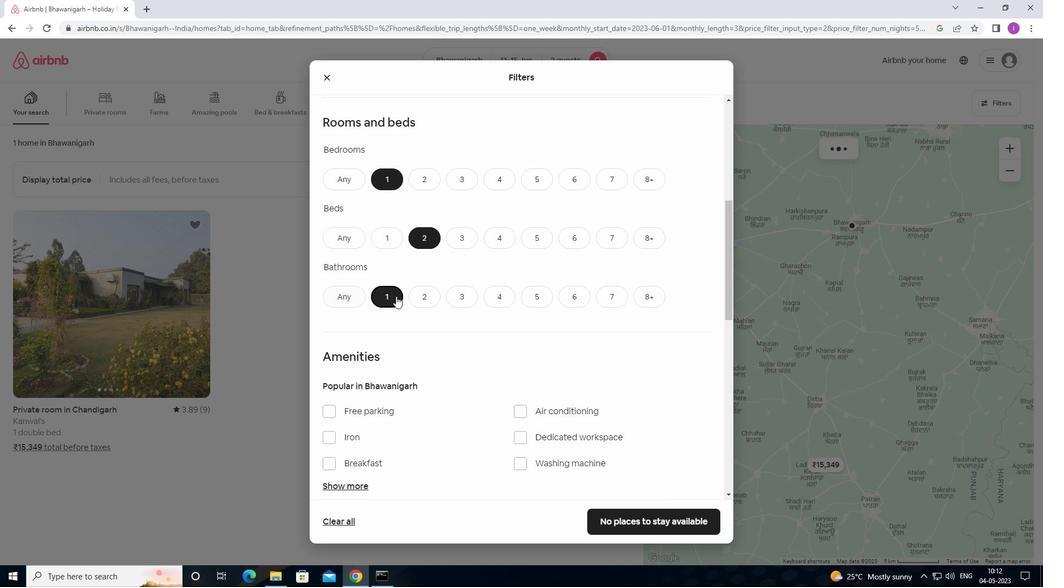 
Action: Mouse moved to (407, 314)
Screenshot: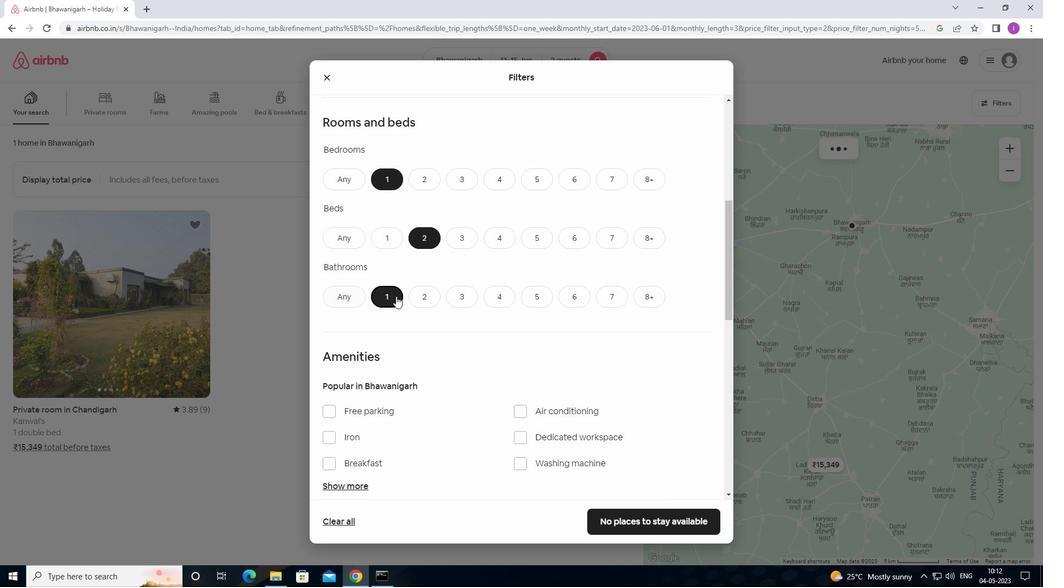 
Action: Mouse scrolled (407, 314) with delta (0, 0)
Screenshot: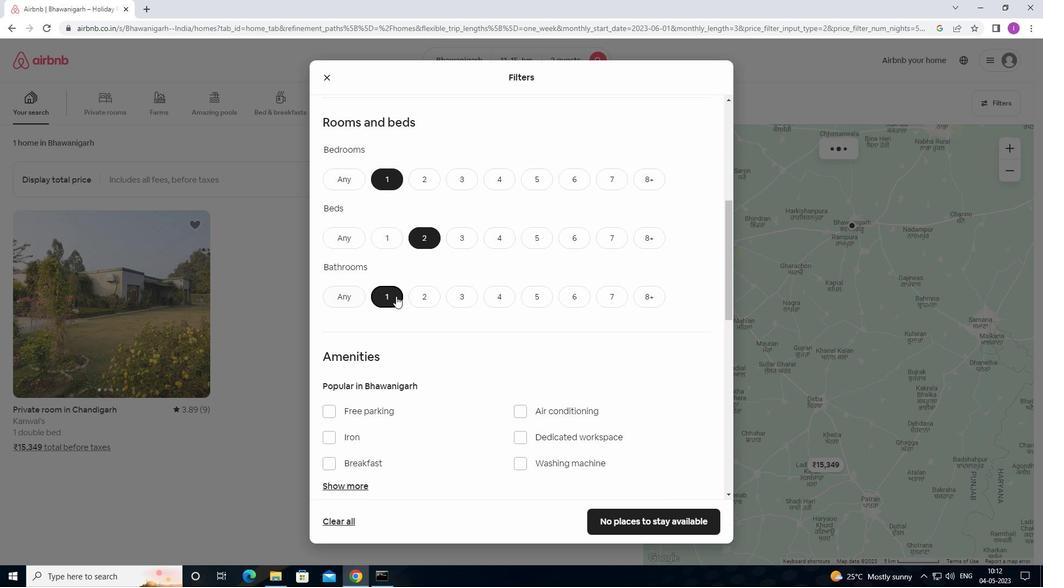 
Action: Mouse moved to (410, 316)
Screenshot: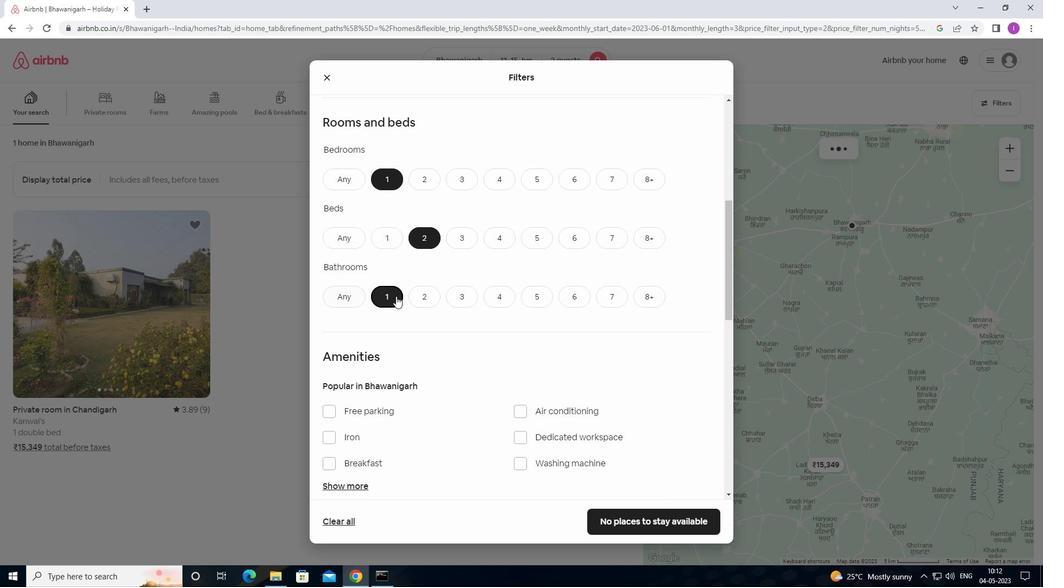 
Action: Mouse scrolled (410, 316) with delta (0, 0)
Screenshot: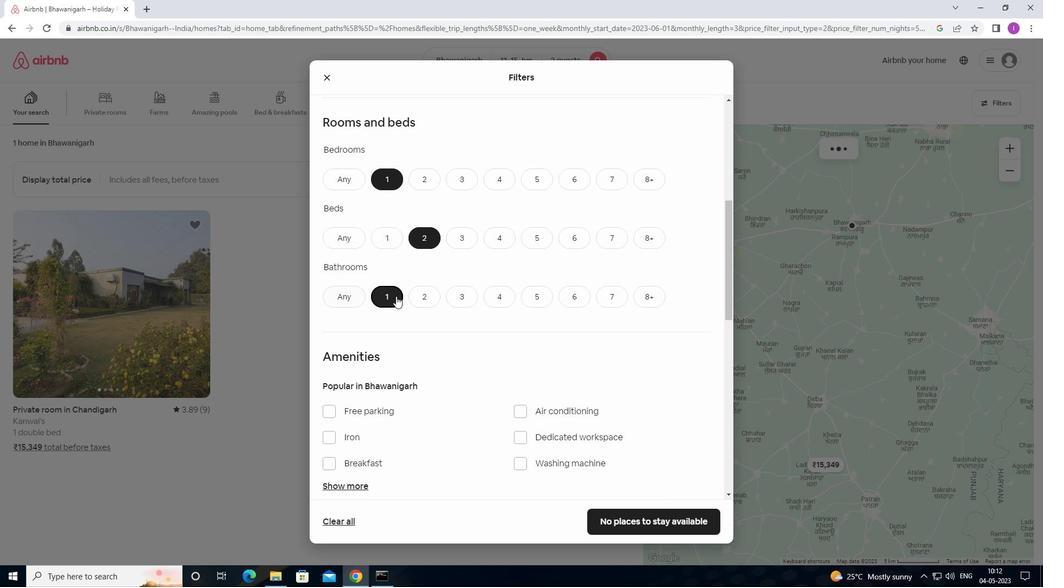 
Action: Mouse moved to (414, 314)
Screenshot: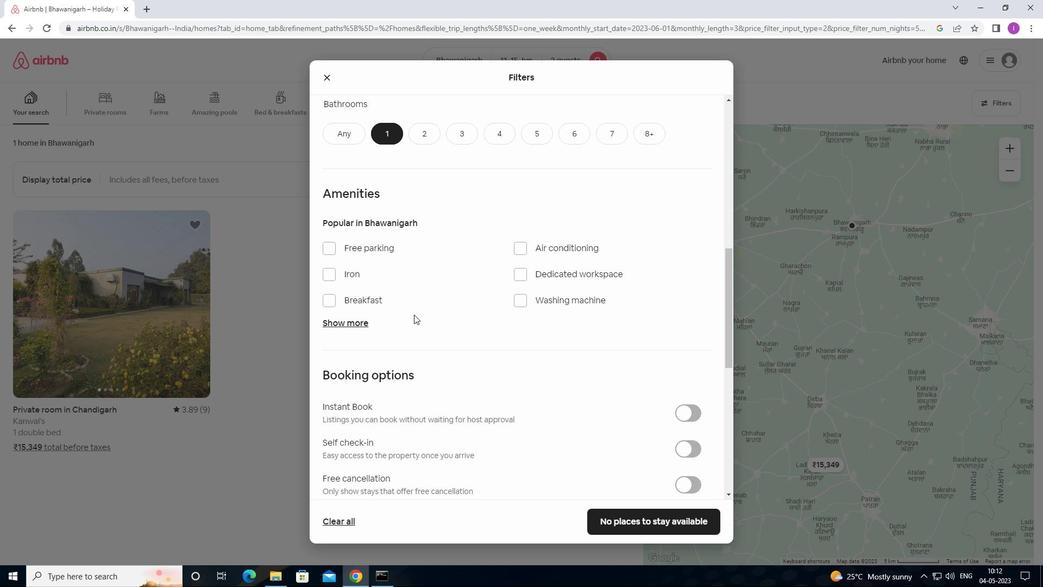 
Action: Mouse scrolled (414, 314) with delta (0, 0)
Screenshot: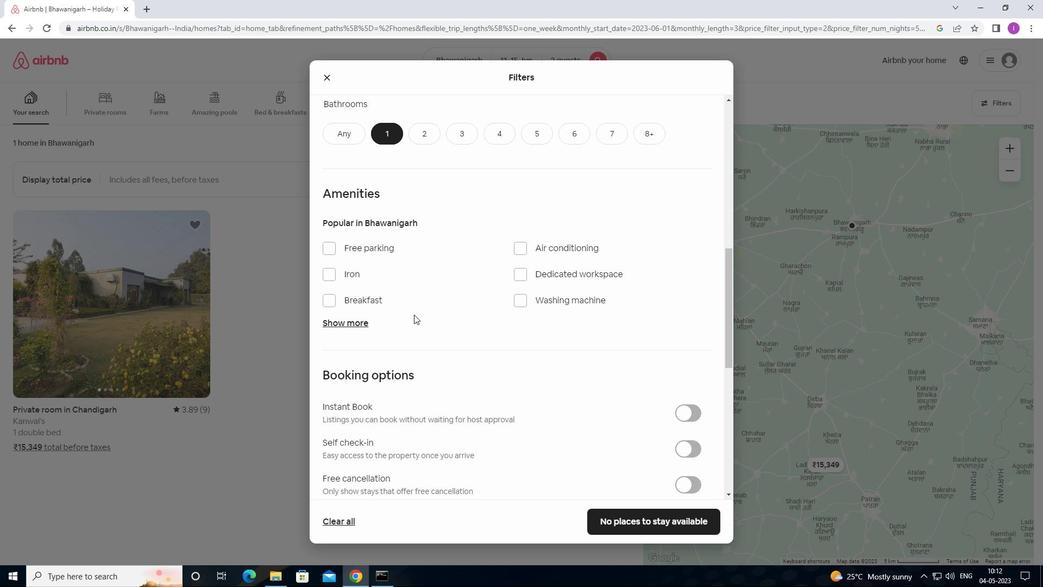 
Action: Mouse moved to (417, 313)
Screenshot: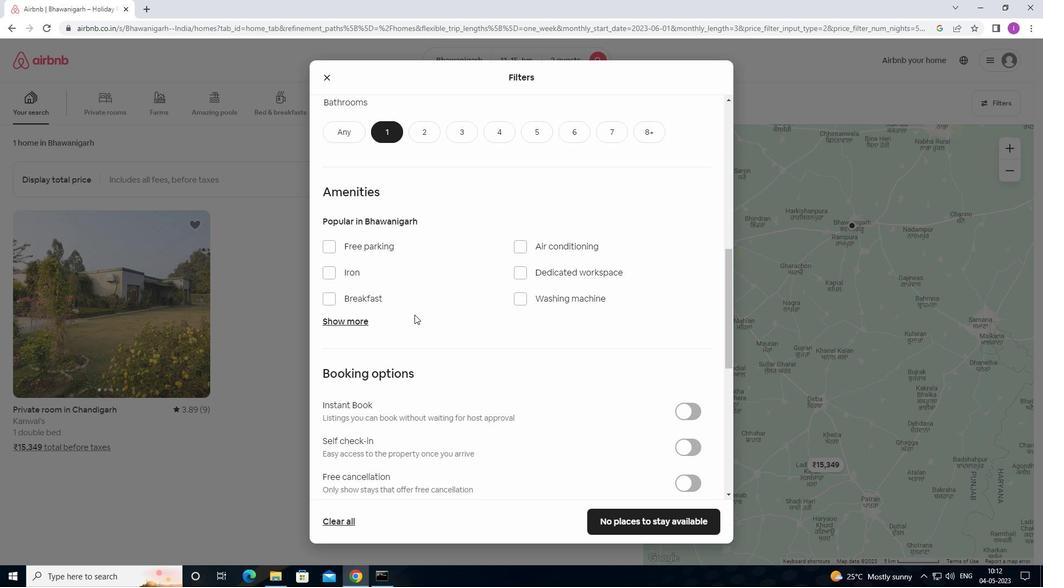 
Action: Mouse scrolled (417, 312) with delta (0, 0)
Screenshot: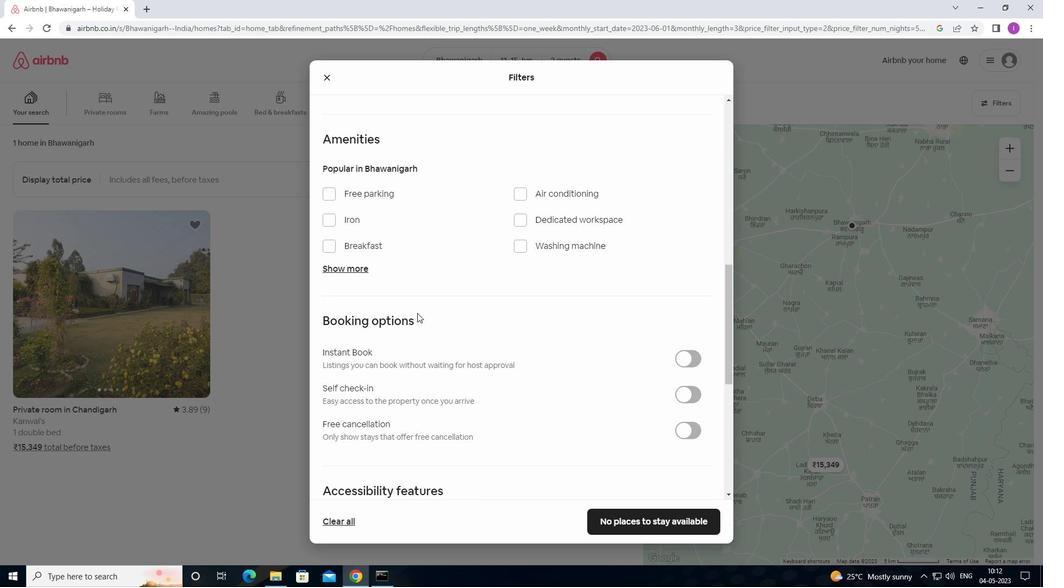 
Action: Mouse moved to (417, 312)
Screenshot: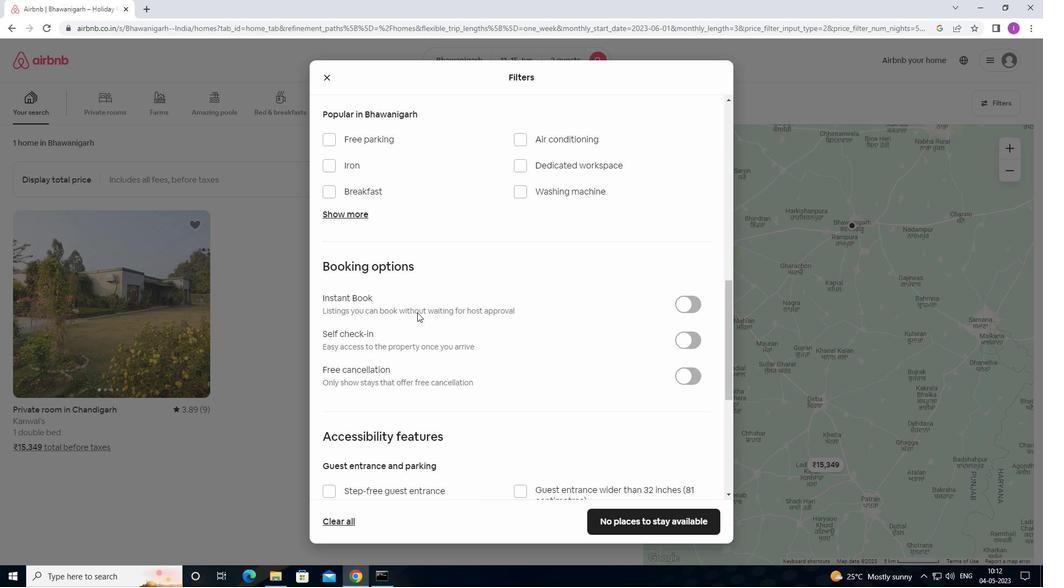 
Action: Mouse scrolled (417, 311) with delta (0, 0)
Screenshot: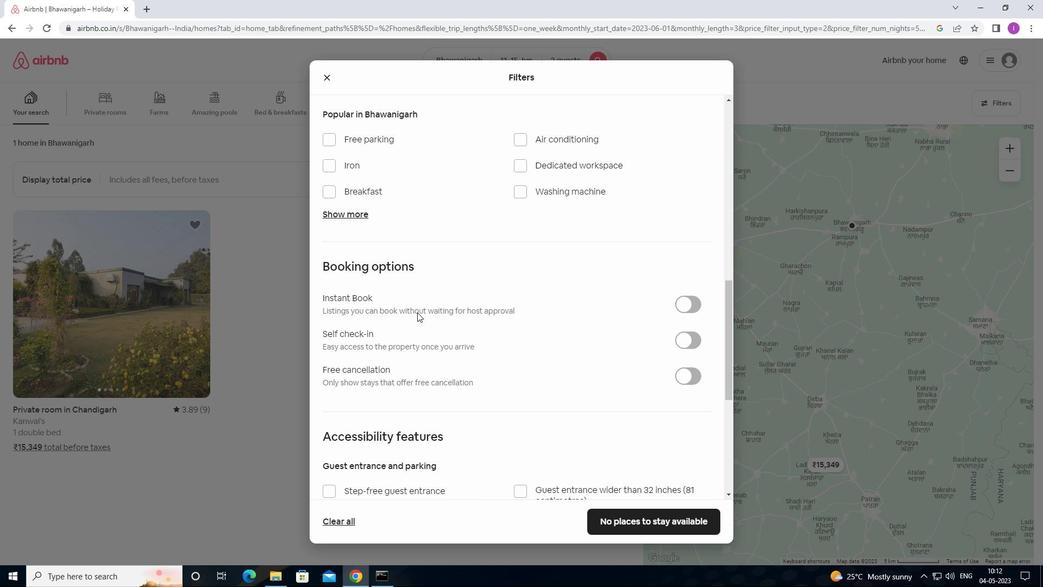 
Action: Mouse moved to (335, 300)
Screenshot: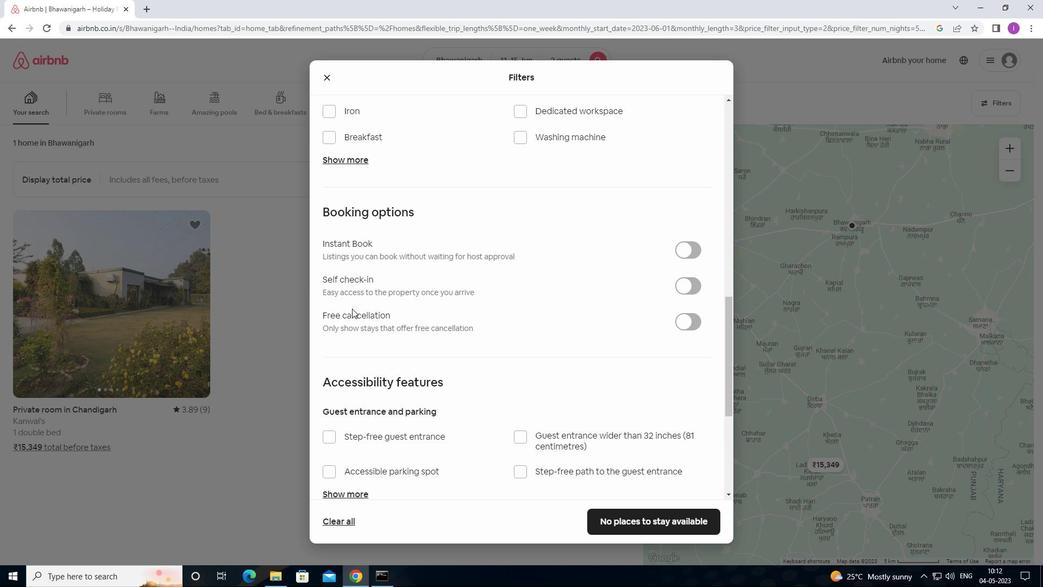 
Action: Mouse scrolled (335, 301) with delta (0, 0)
Screenshot: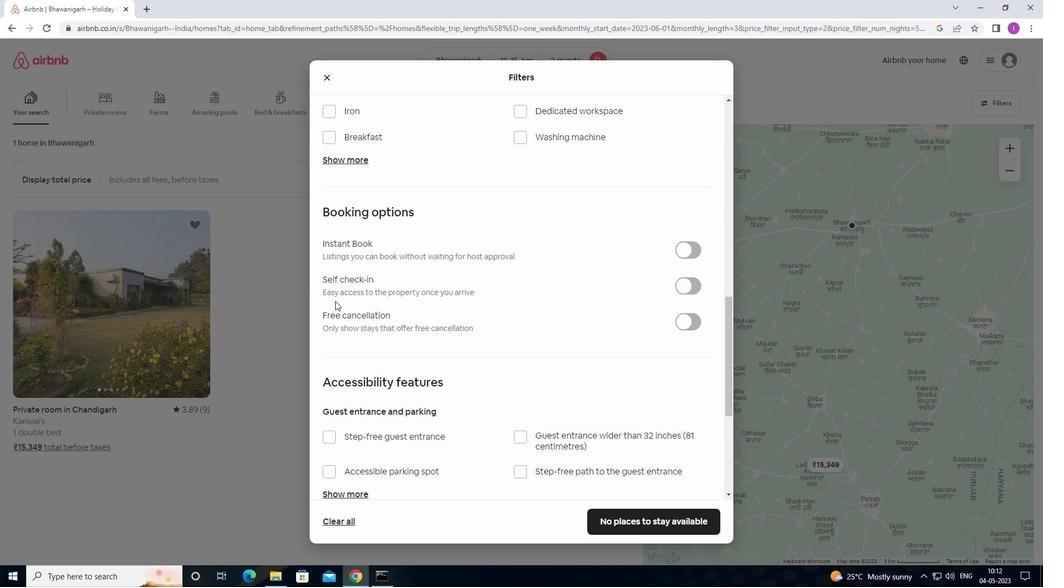 
Action: Mouse scrolled (335, 301) with delta (0, 0)
Screenshot: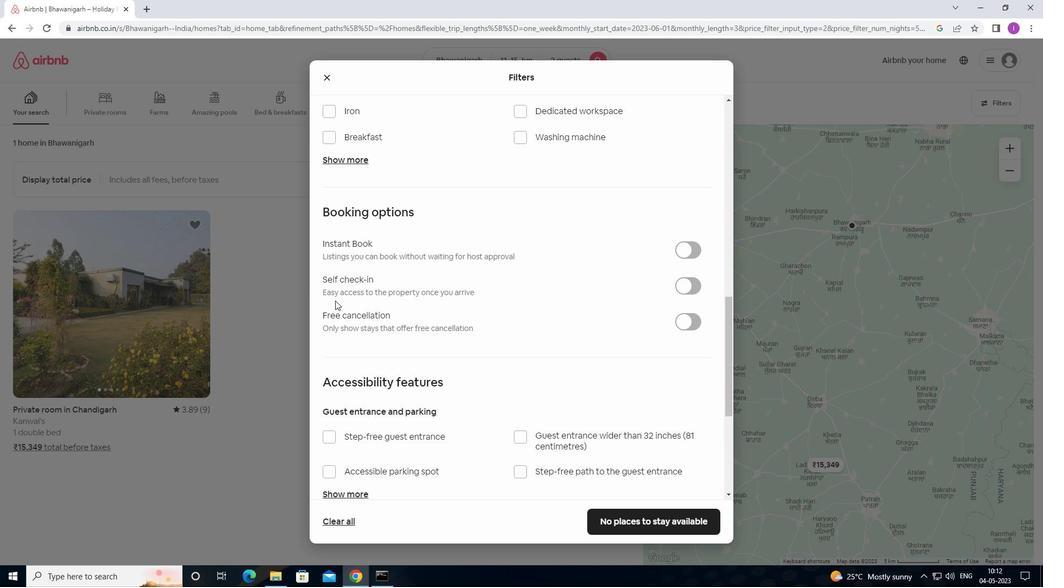 
Action: Mouse scrolled (335, 301) with delta (0, 0)
Screenshot: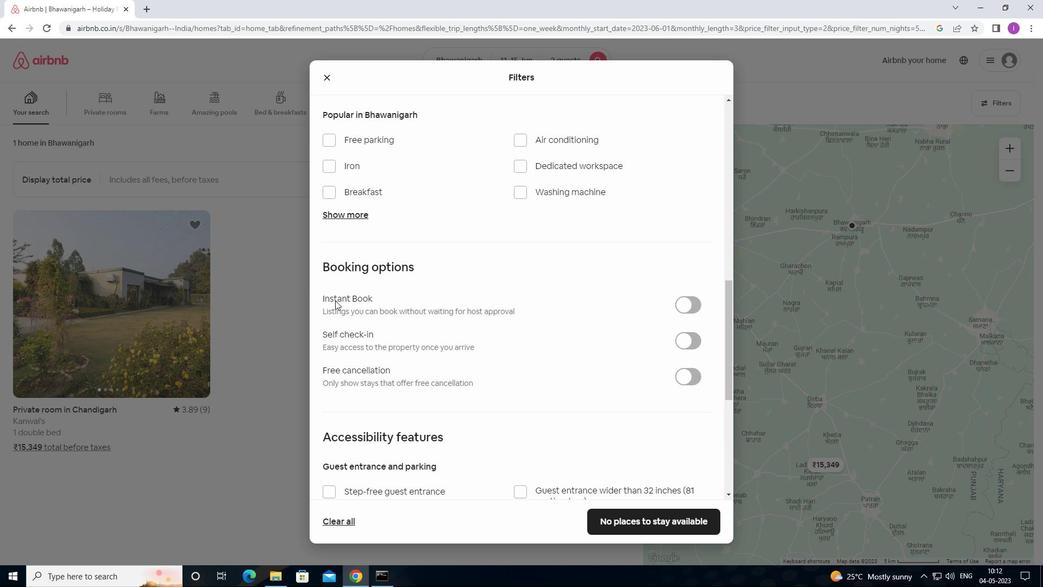 
Action: Mouse moved to (370, 192)
Screenshot: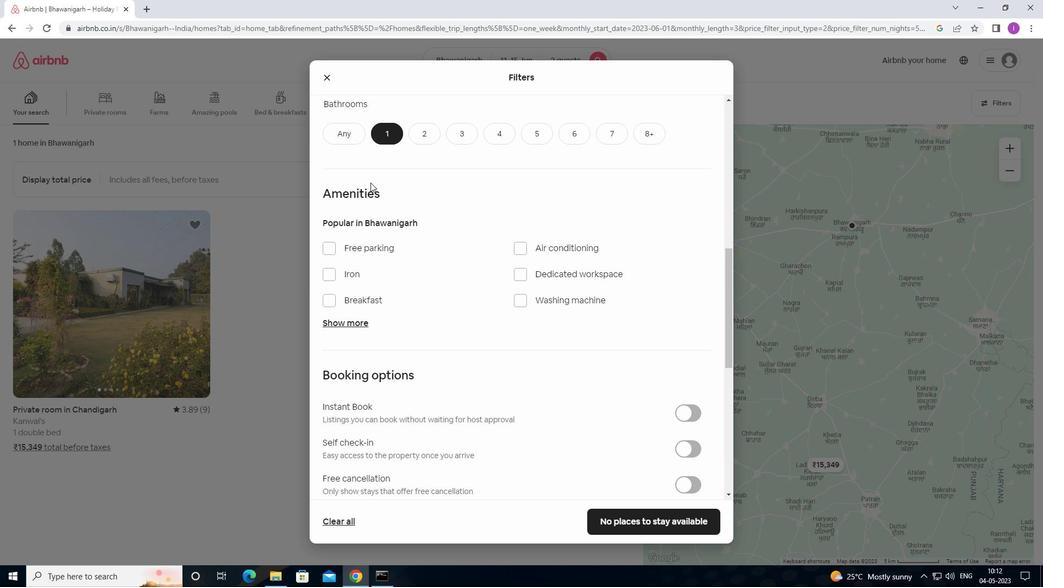
Action: Mouse scrolled (370, 191) with delta (0, 0)
Screenshot: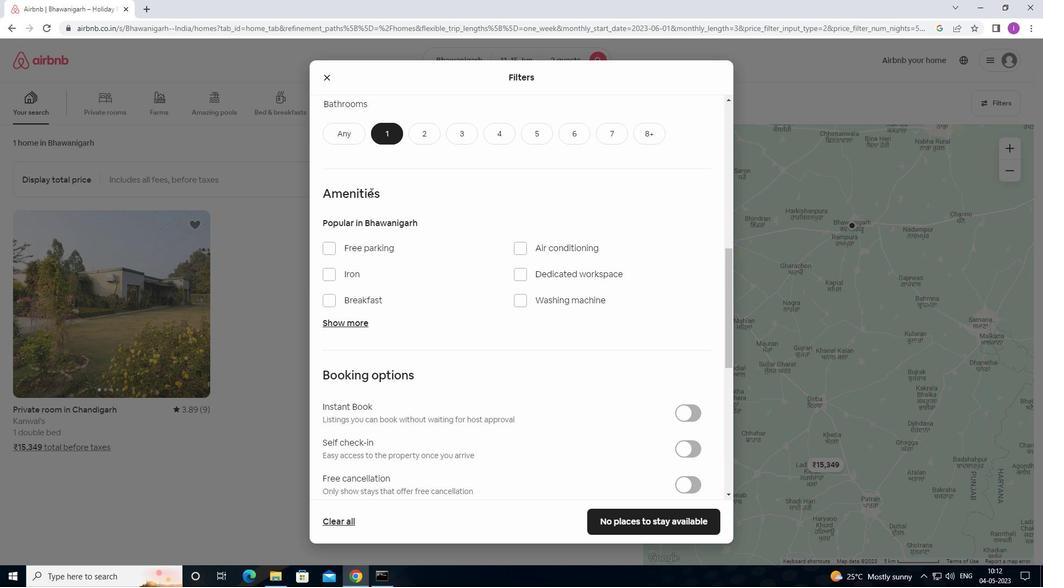 
Action: Mouse moved to (370, 193)
Screenshot: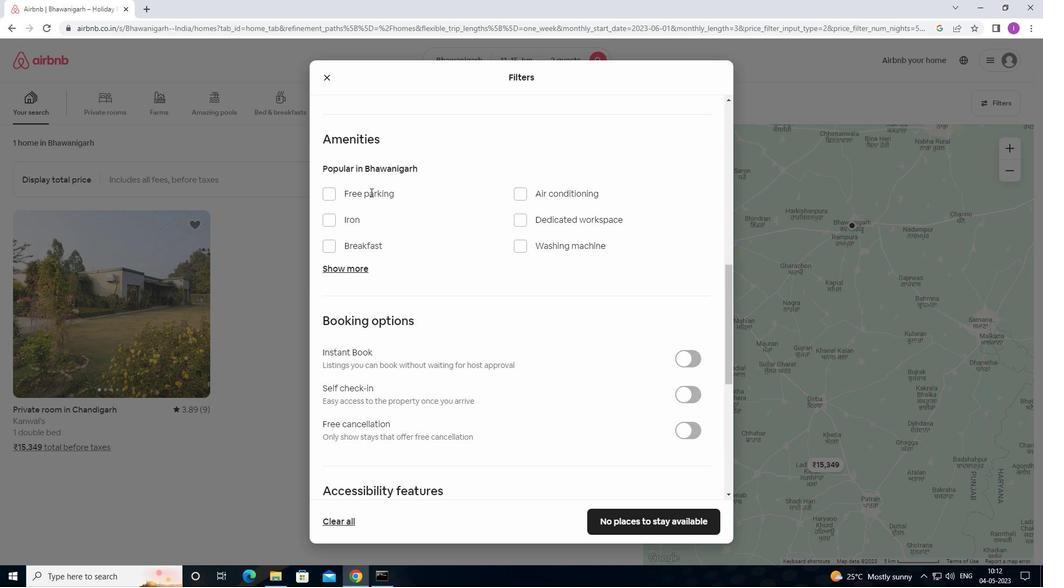 
Action: Mouse scrolled (370, 192) with delta (0, 0)
Screenshot: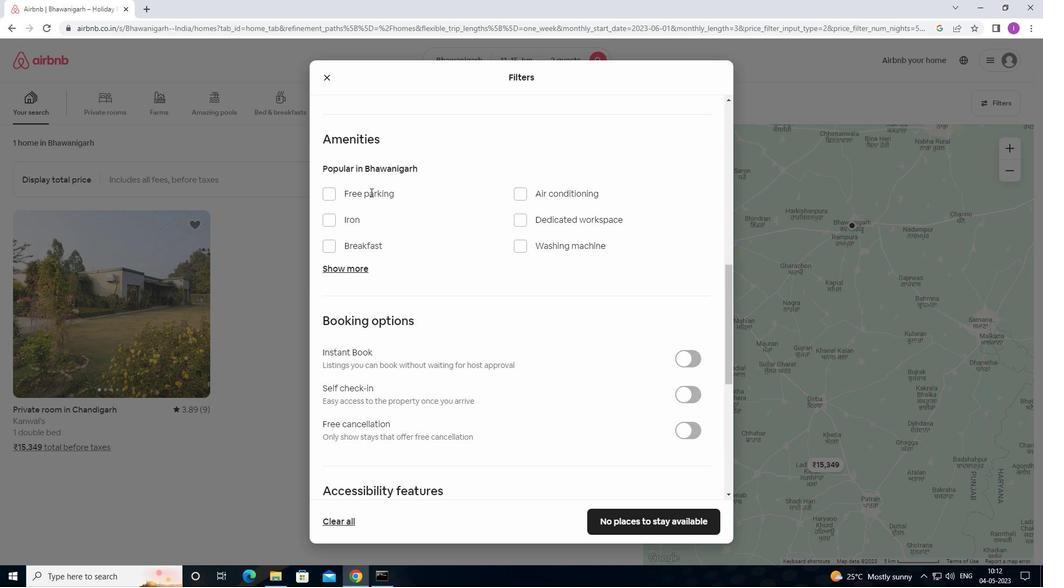 
Action: Mouse moved to (371, 195)
Screenshot: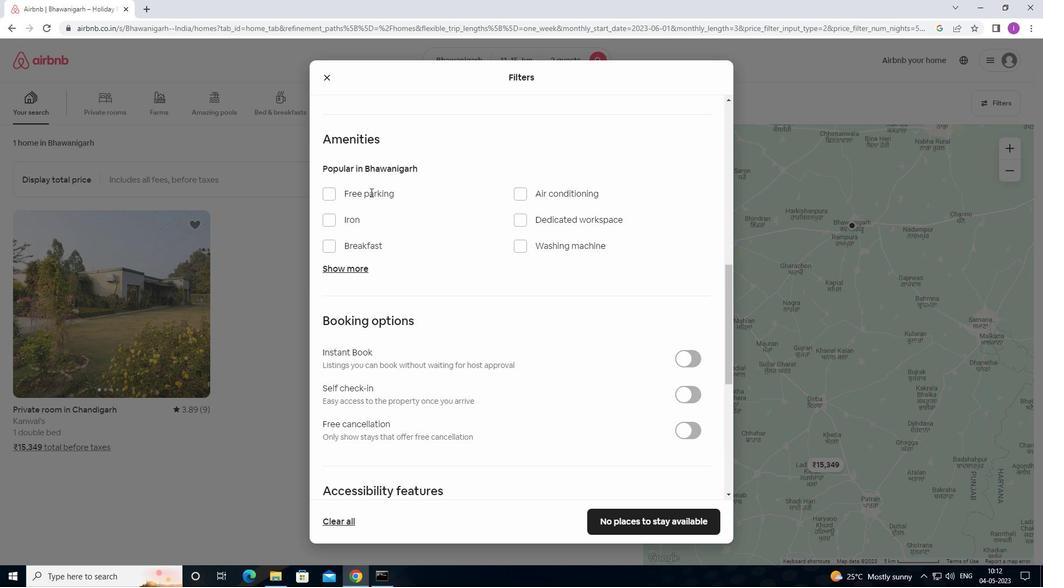 
Action: Mouse scrolled (371, 194) with delta (0, 0)
Screenshot: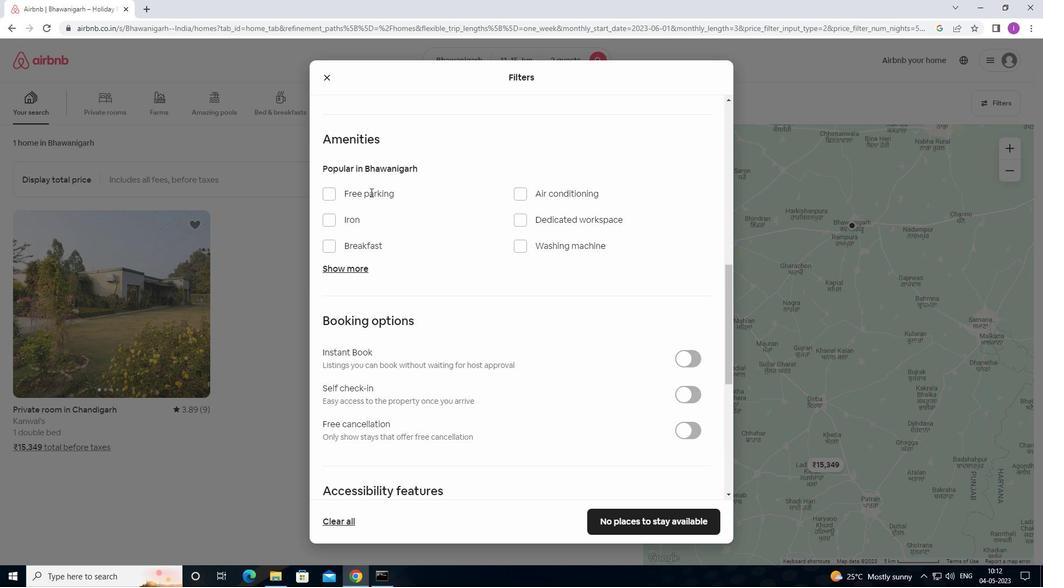 
Action: Mouse scrolled (371, 194) with delta (0, 0)
Screenshot: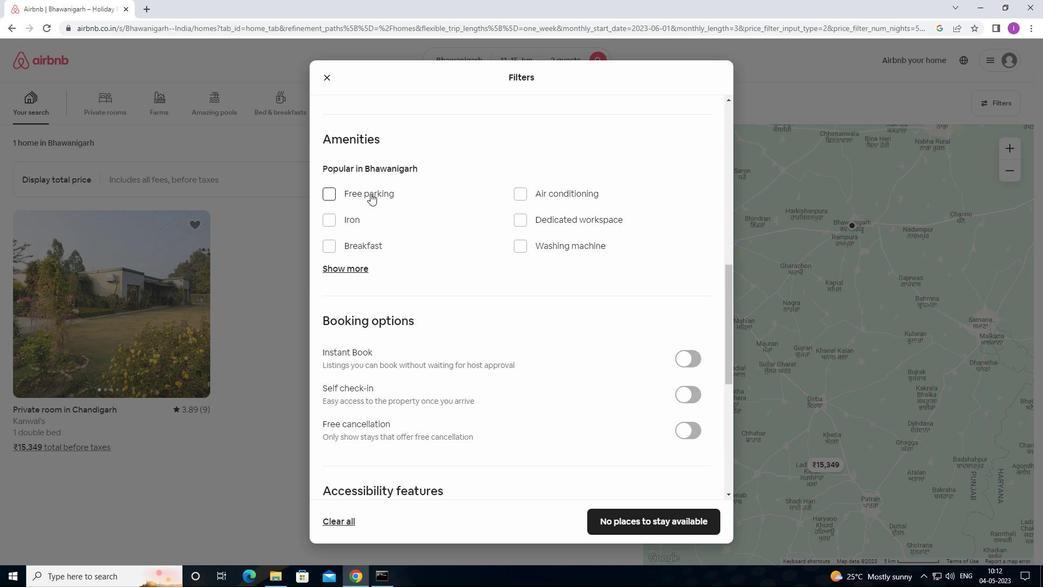 
Action: Mouse moved to (695, 236)
Screenshot: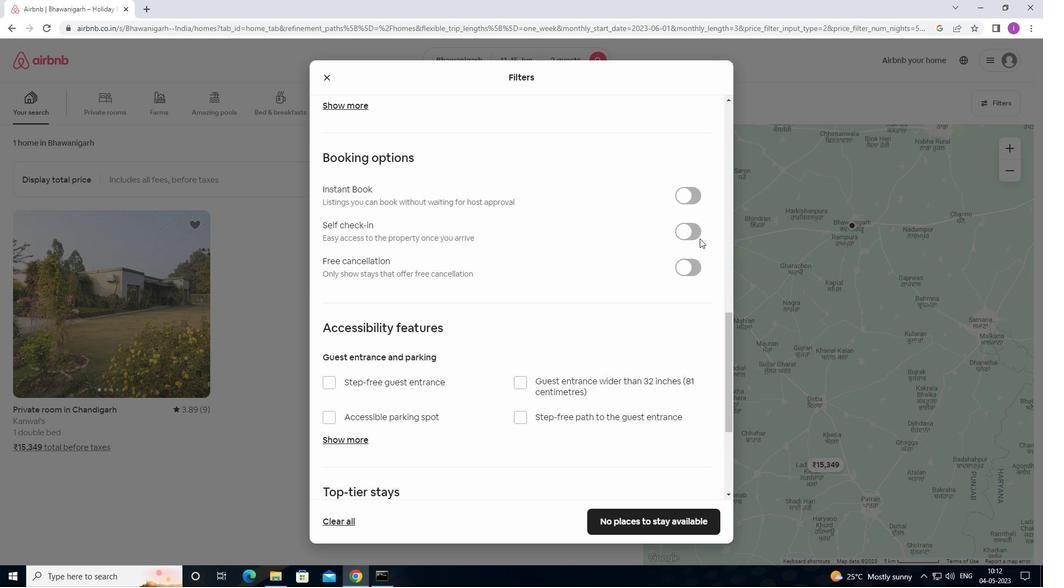 
Action: Mouse pressed left at (695, 236)
Screenshot: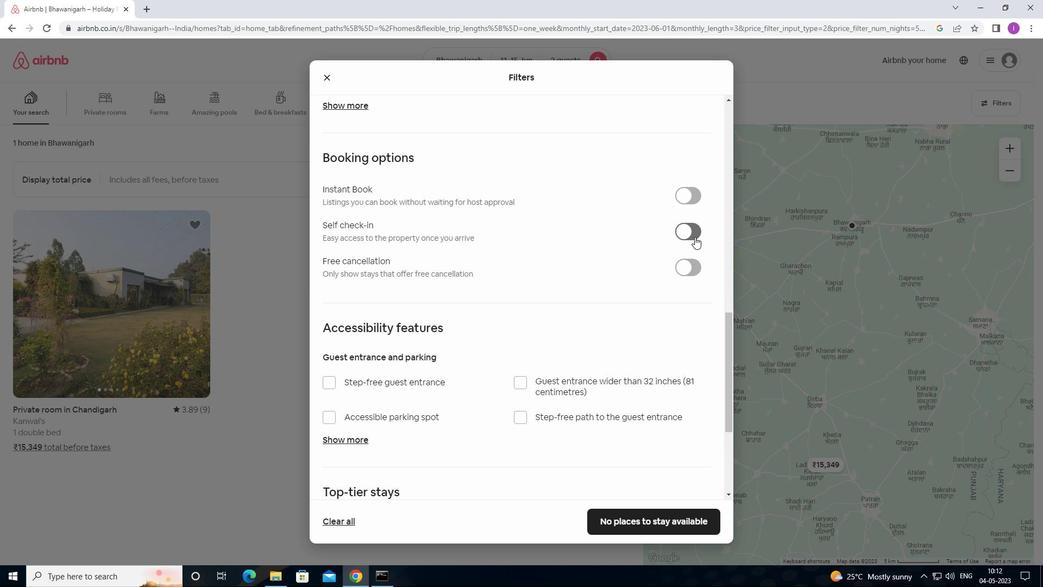 
Action: Mouse scrolled (695, 236) with delta (0, 0)
Screenshot: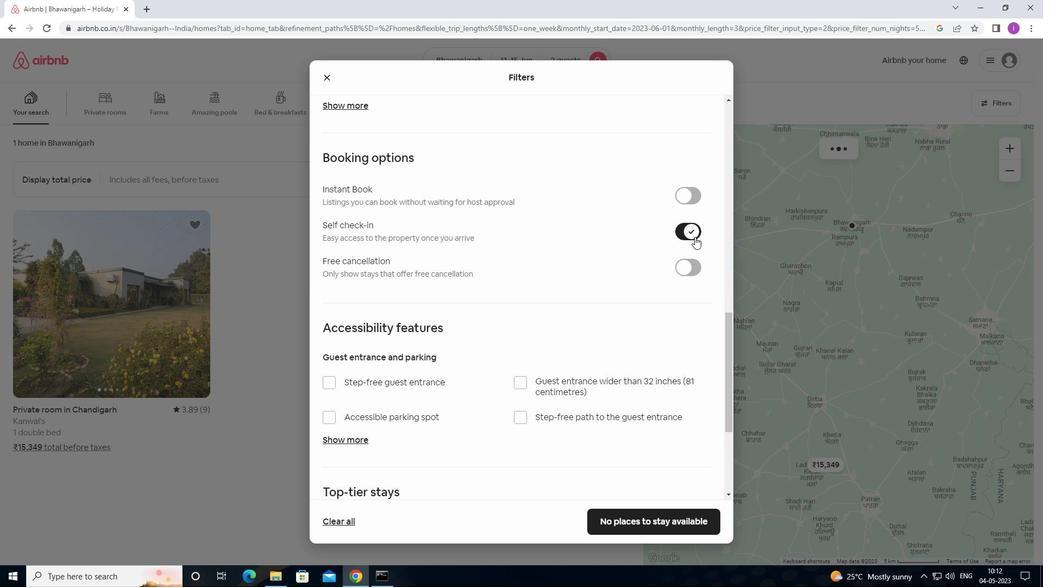 
Action: Mouse scrolled (695, 236) with delta (0, 0)
Screenshot: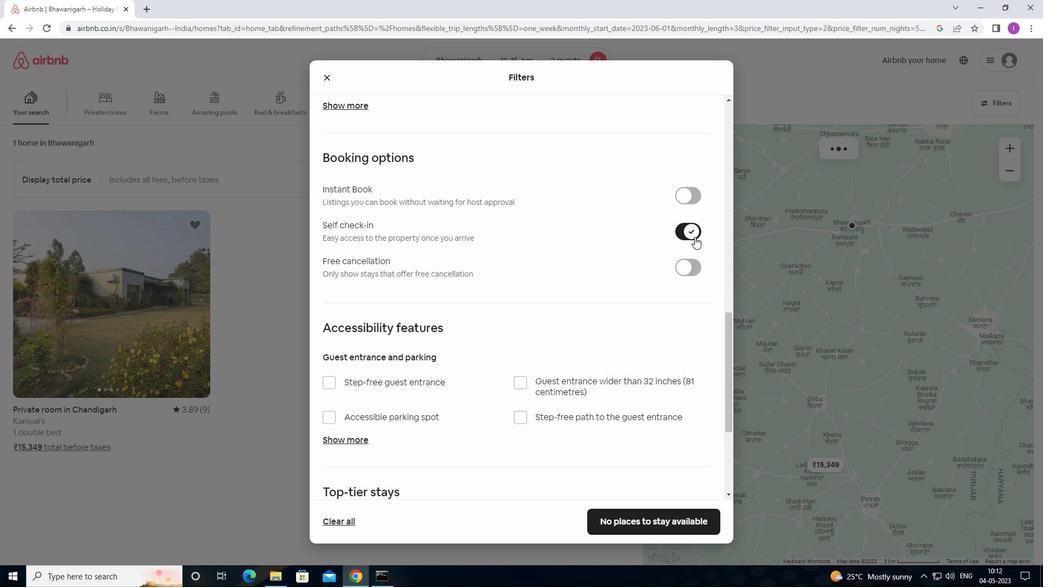 
Action: Mouse scrolled (695, 237) with delta (0, 0)
Screenshot: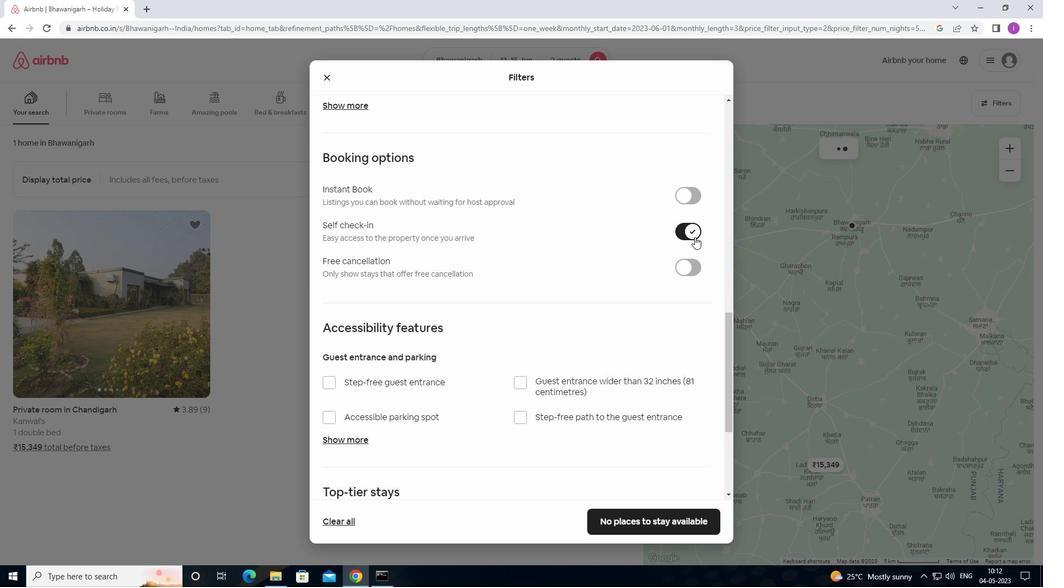 
Action: Mouse moved to (693, 237)
Screenshot: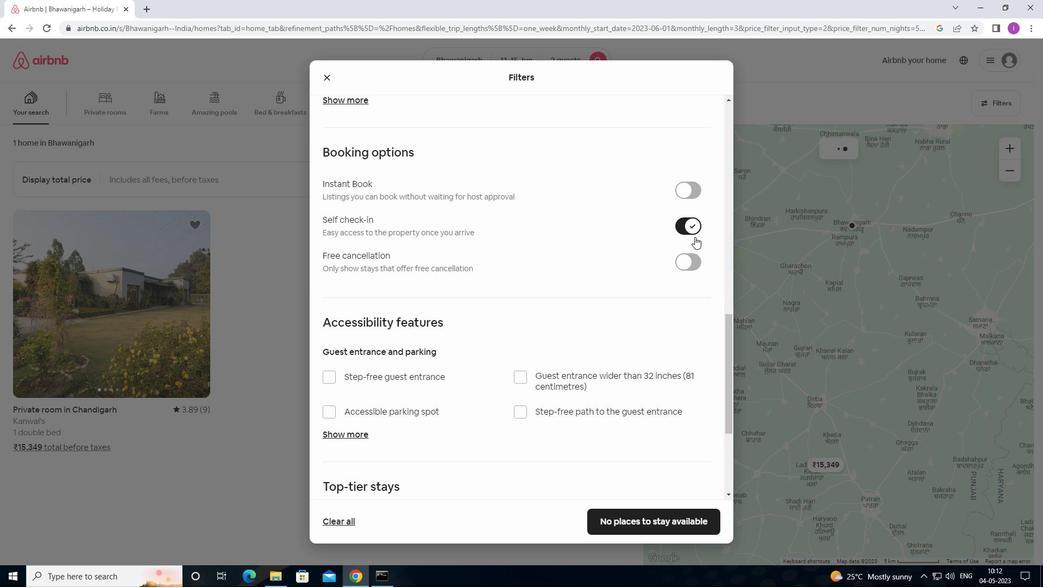 
Action: Mouse scrolled (693, 238) with delta (0, 0)
Screenshot: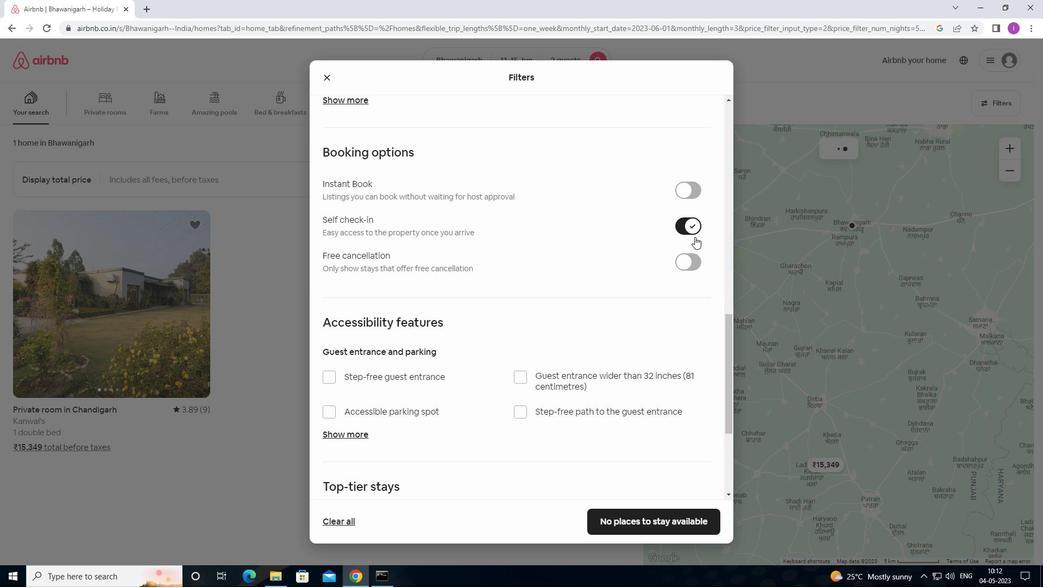 
Action: Mouse moved to (680, 241)
Screenshot: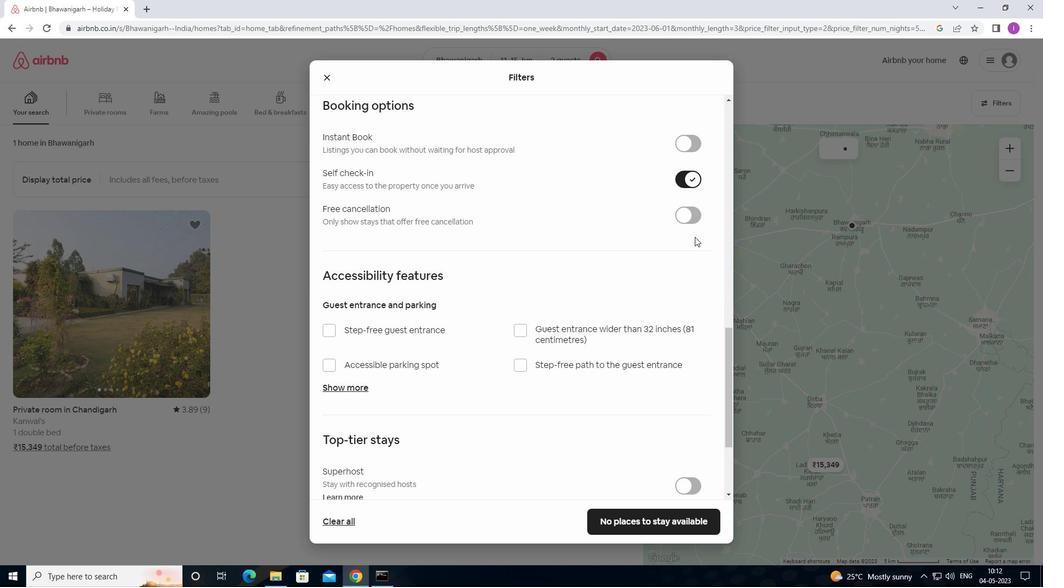
Action: Mouse scrolled (680, 241) with delta (0, 0)
Screenshot: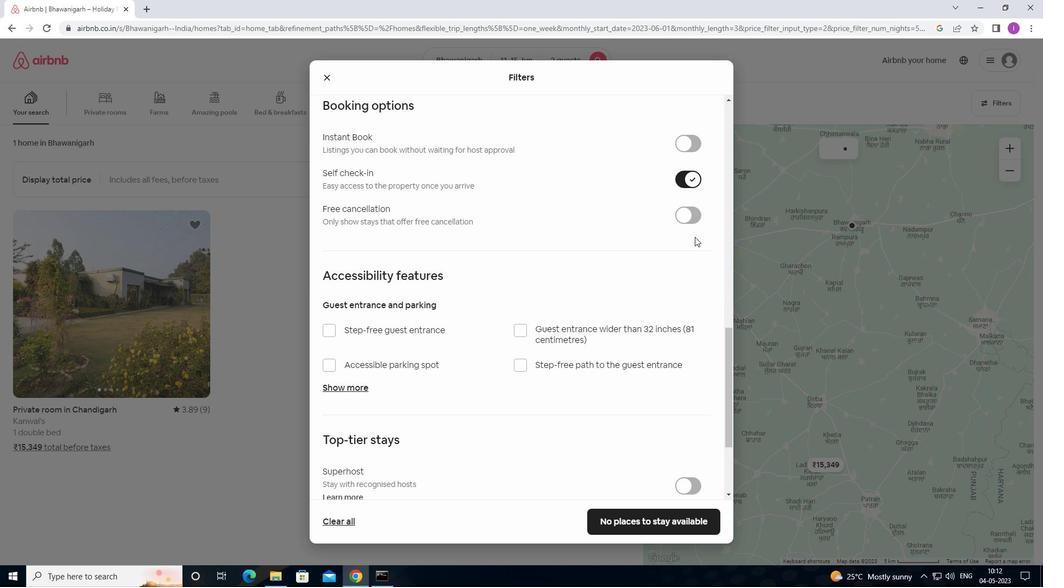 
Action: Mouse moved to (672, 245)
Screenshot: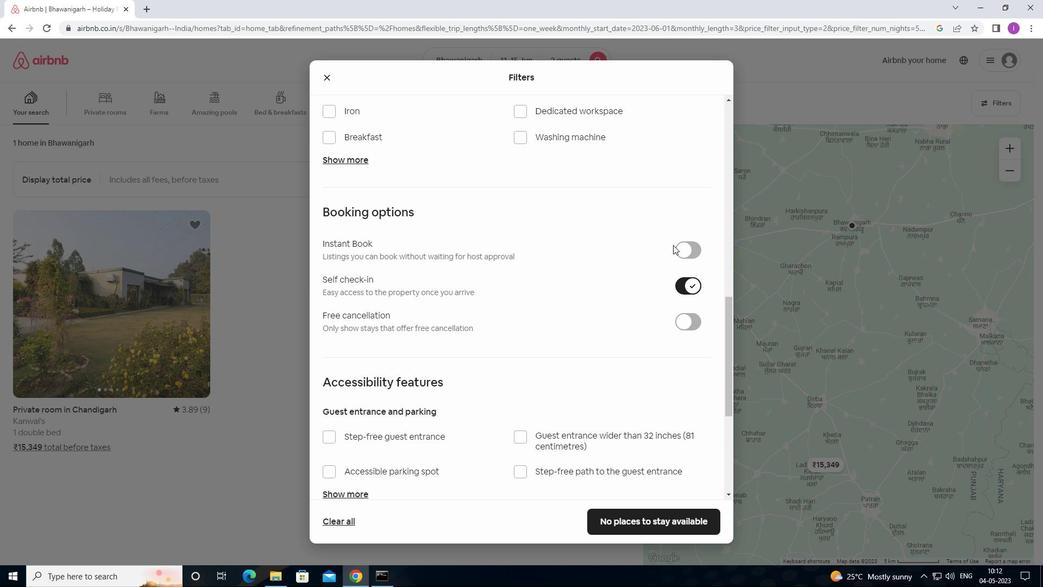 
Action: Mouse scrolled (672, 245) with delta (0, 0)
Screenshot: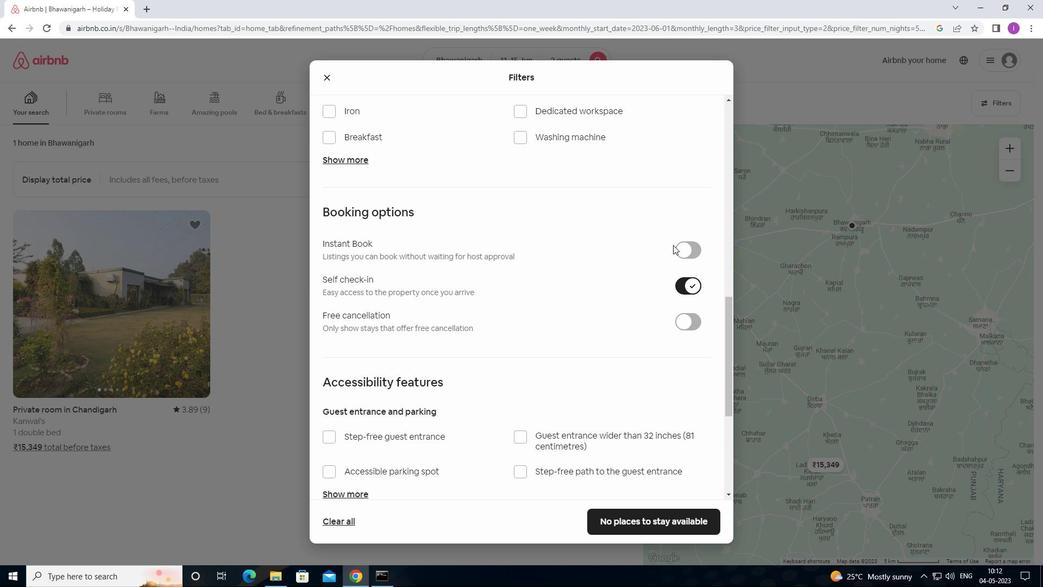 
Action: Mouse moved to (670, 249)
Screenshot: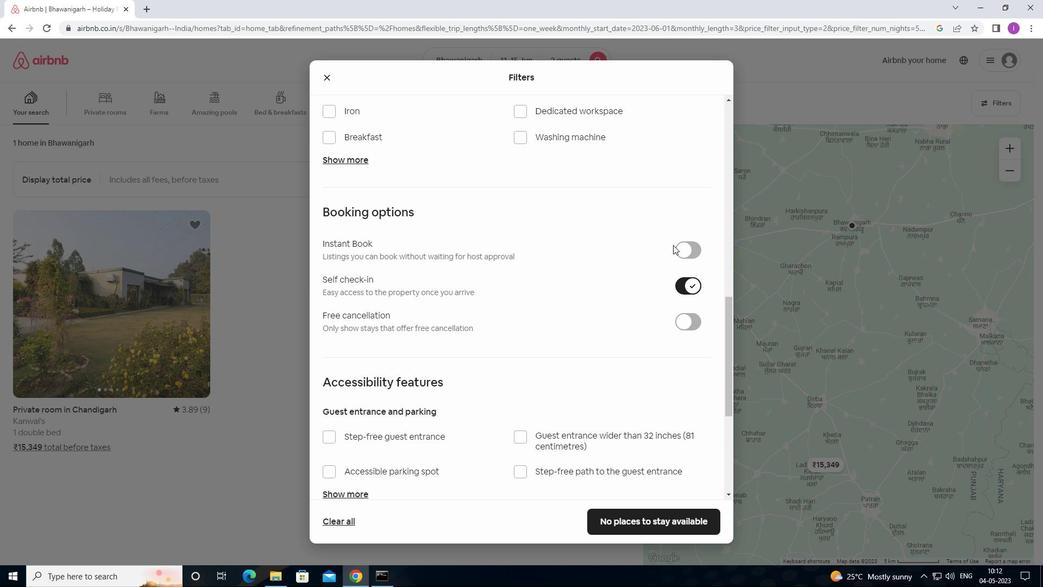 
Action: Mouse scrolled (670, 248) with delta (0, 0)
Screenshot: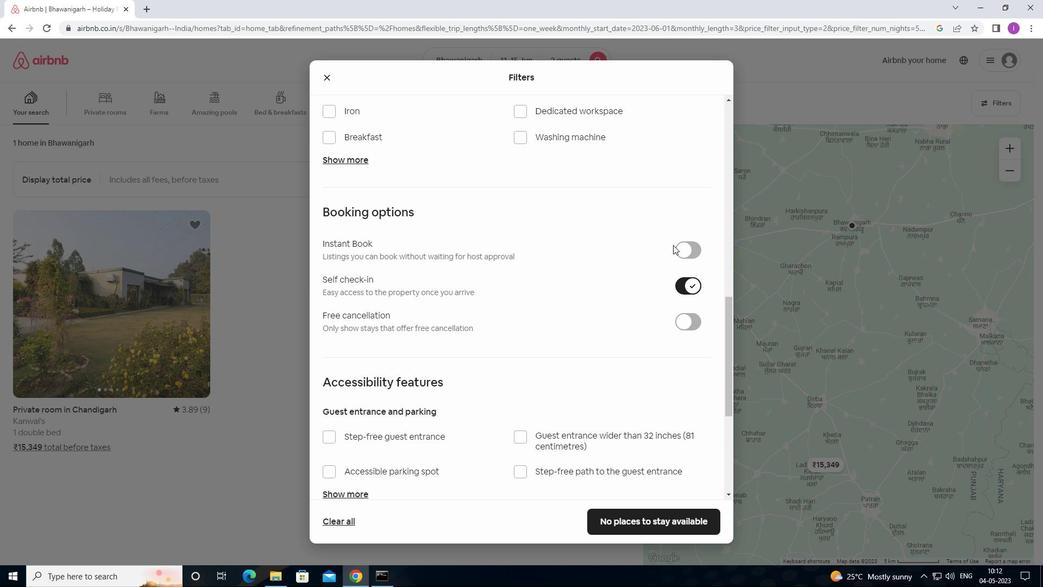 
Action: Mouse moved to (670, 250)
Screenshot: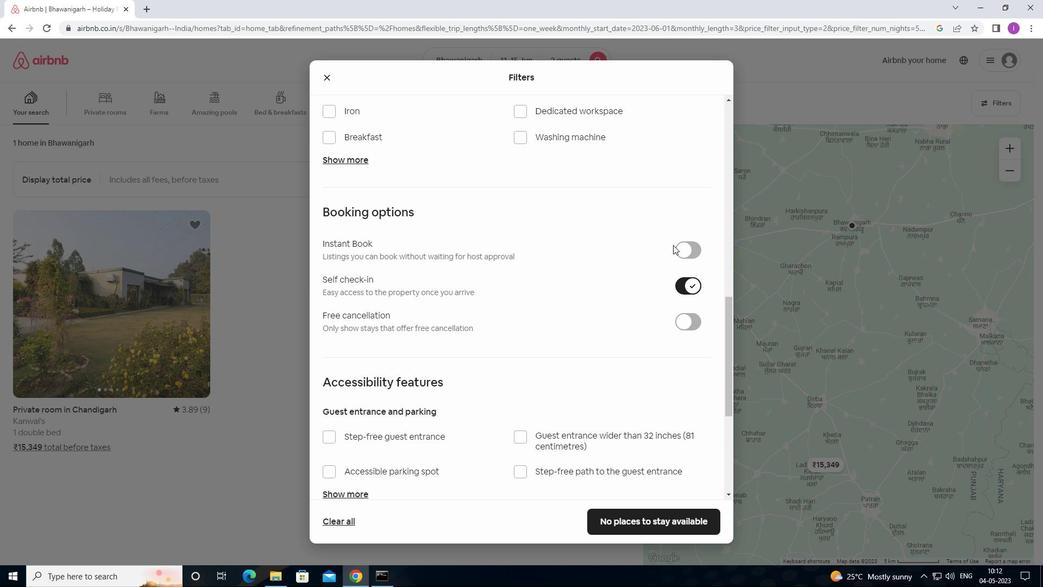 
Action: Mouse scrolled (670, 249) with delta (0, 0)
Screenshot: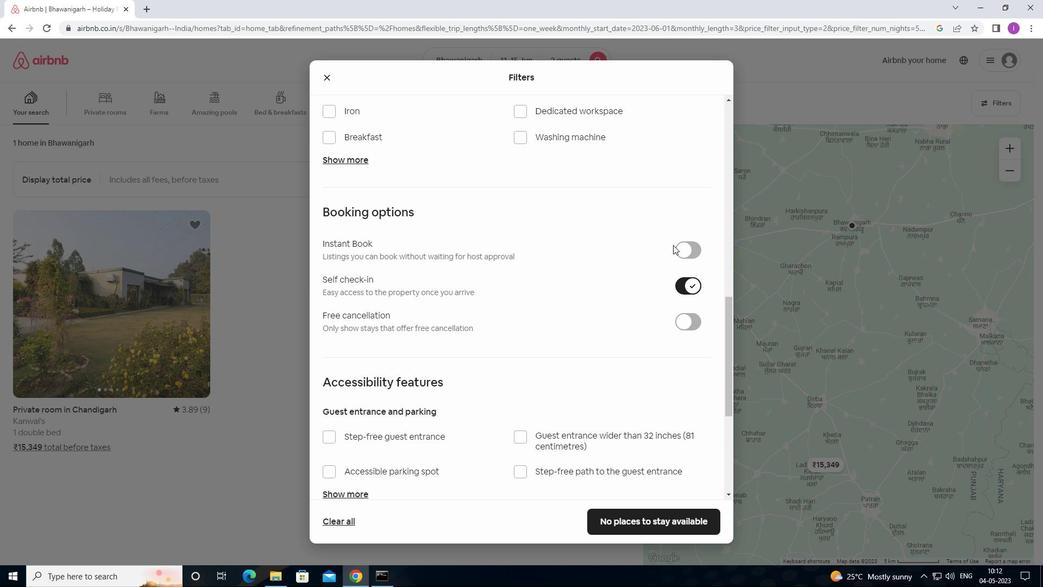 
Action: Mouse moved to (668, 253)
Screenshot: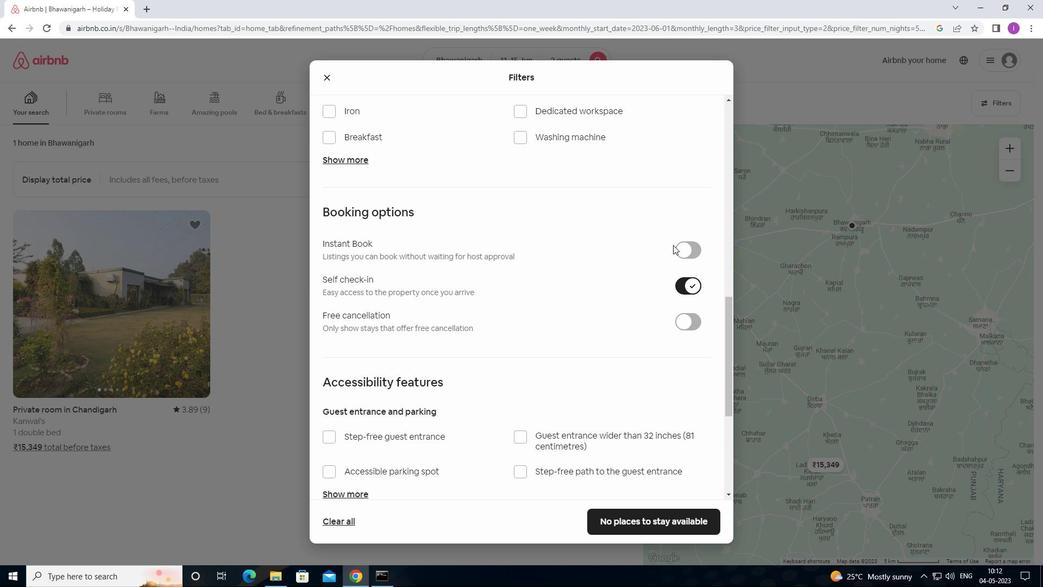 
Action: Mouse scrolled (668, 253) with delta (0, 0)
Screenshot: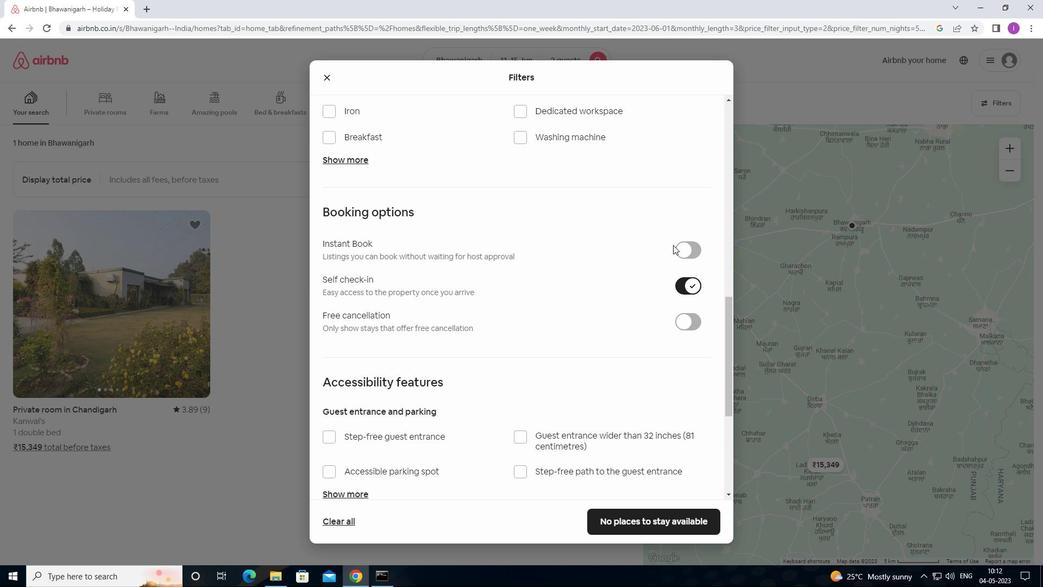 
Action: Mouse moved to (667, 254)
Screenshot: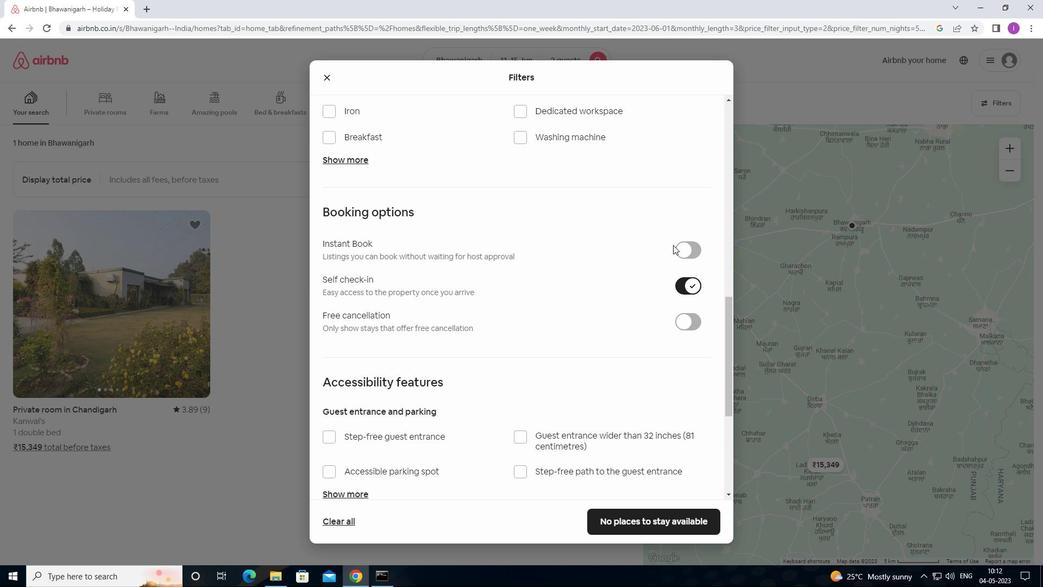 
Action: Mouse scrolled (667, 253) with delta (0, 0)
Screenshot: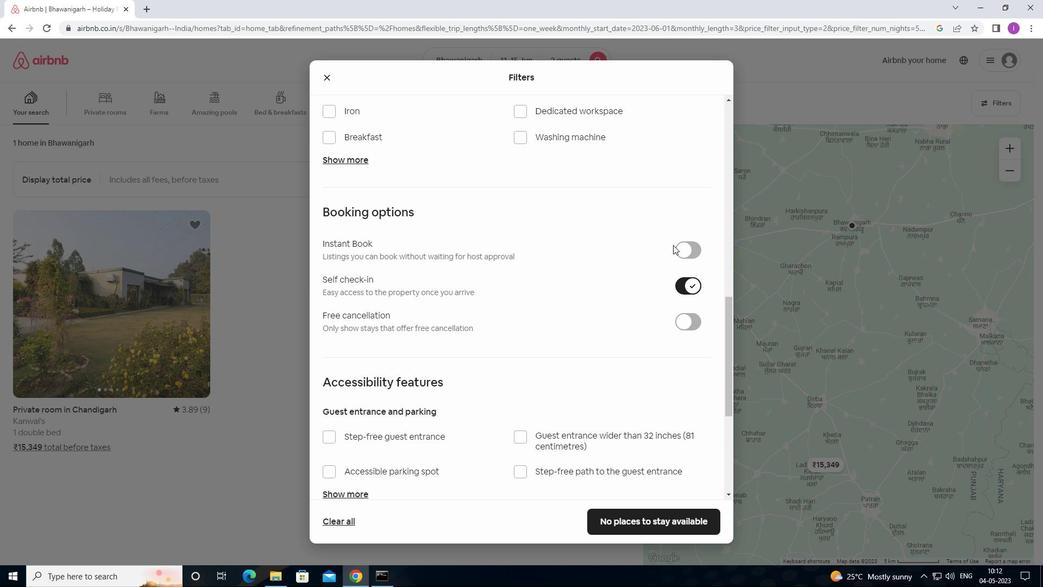 
Action: Mouse moved to (658, 266)
Screenshot: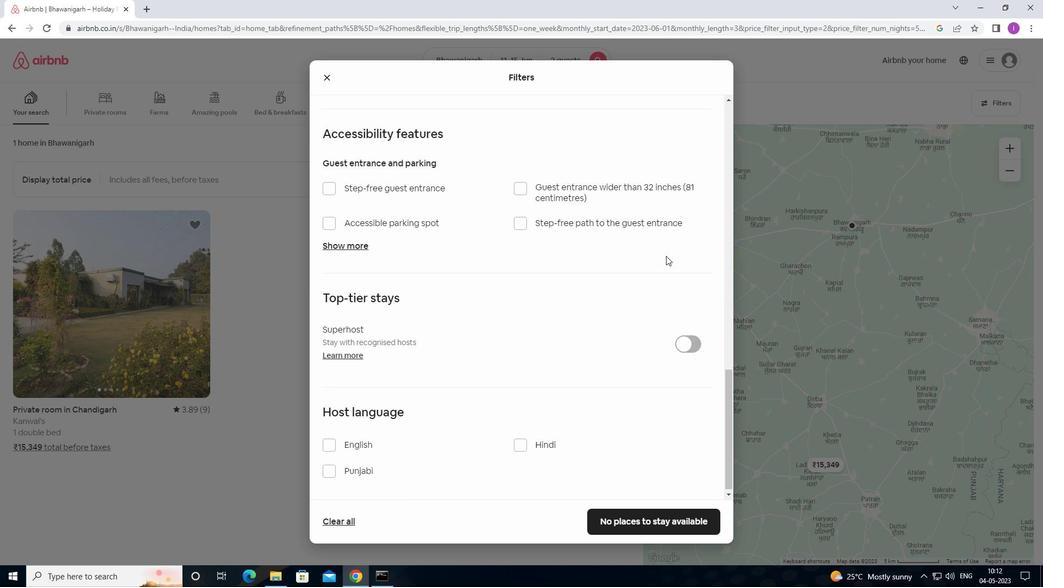 
Action: Mouse scrolled (658, 265) with delta (0, 0)
Screenshot: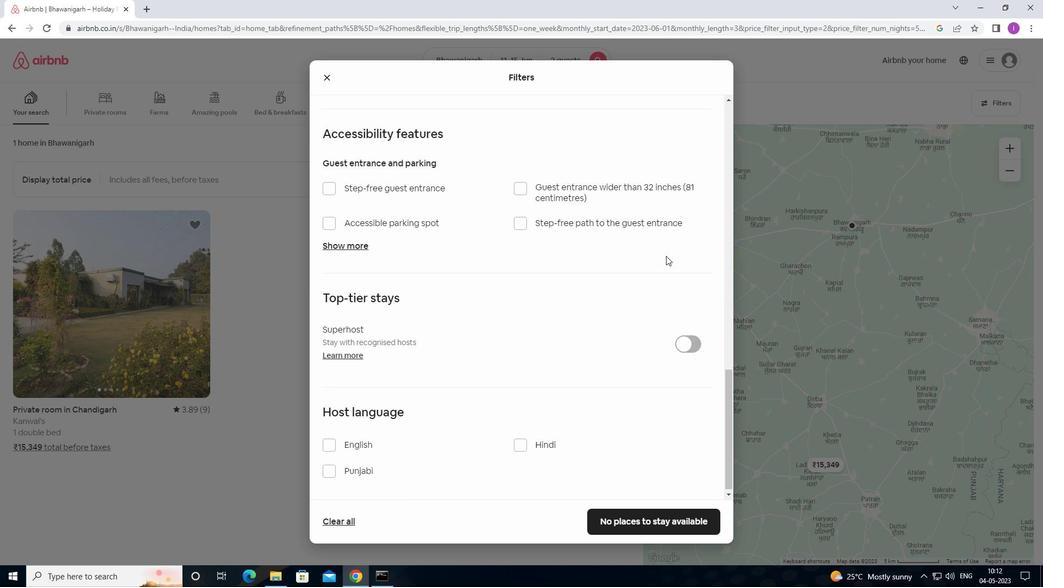 
Action: Mouse moved to (651, 276)
Screenshot: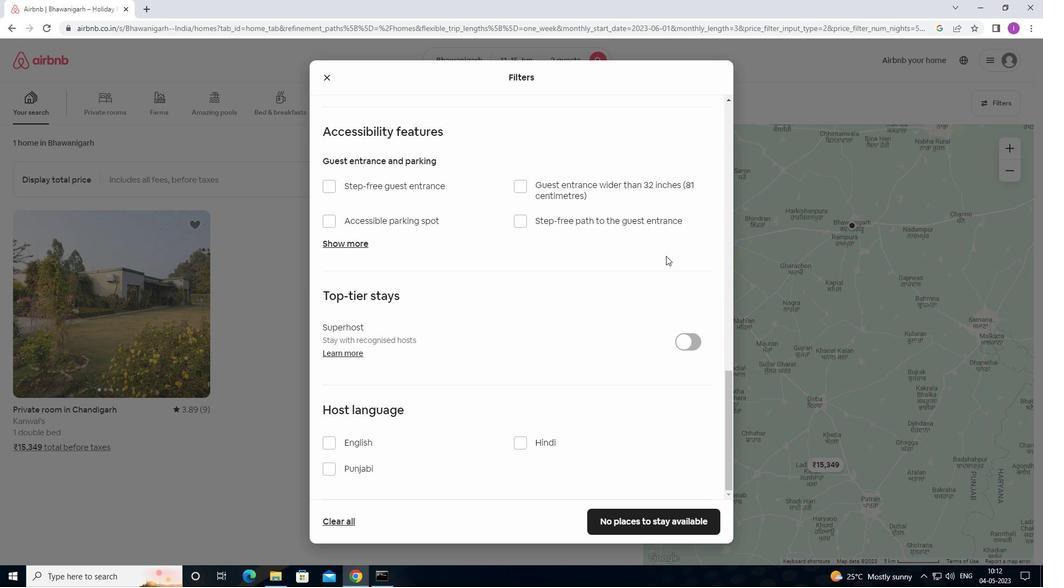 
Action: Mouse scrolled (651, 276) with delta (0, 0)
Screenshot: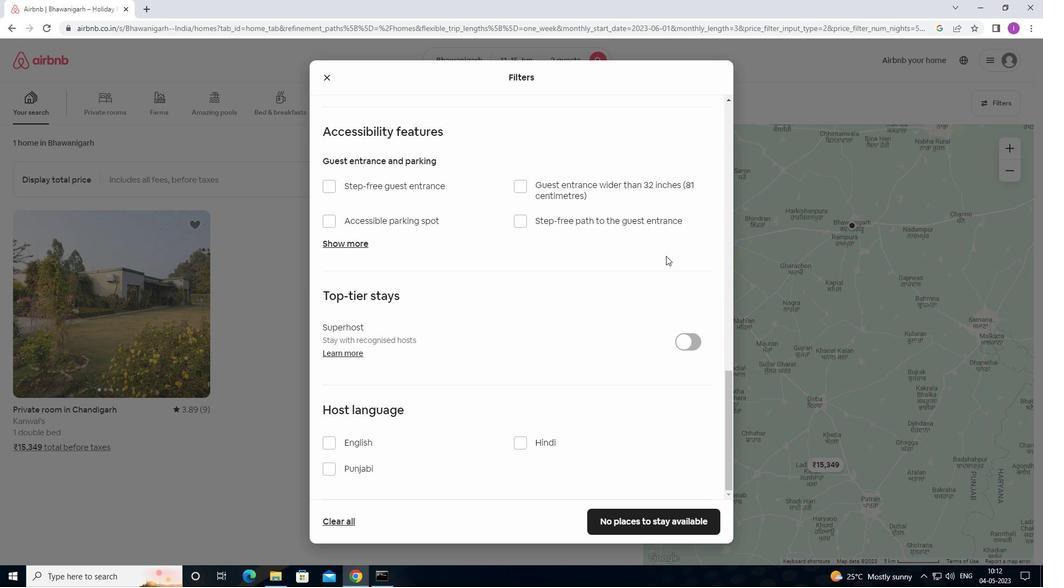 
Action: Mouse moved to (650, 278)
Screenshot: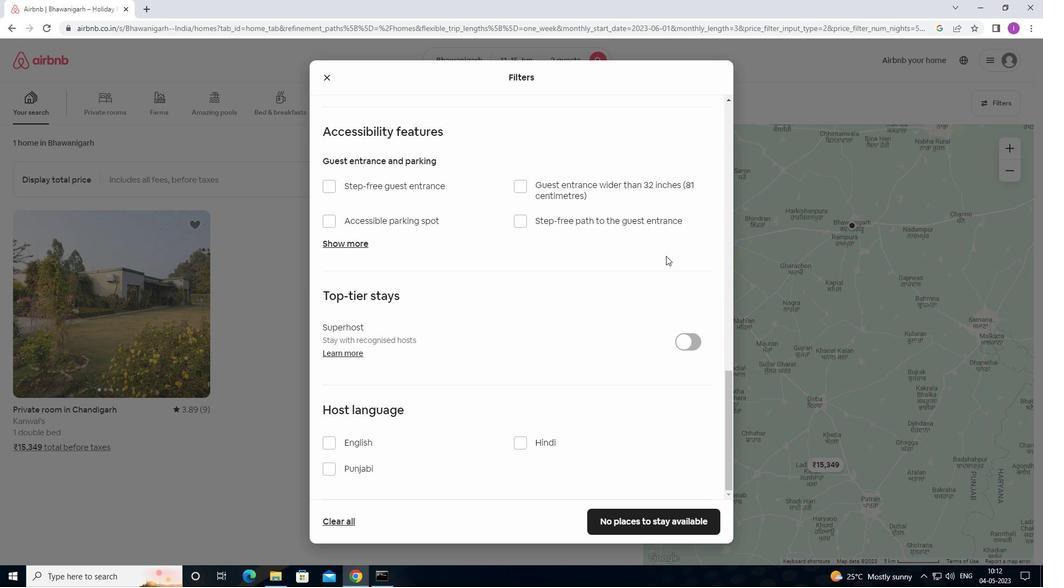 
Action: Mouse scrolled (650, 278) with delta (0, 0)
Screenshot: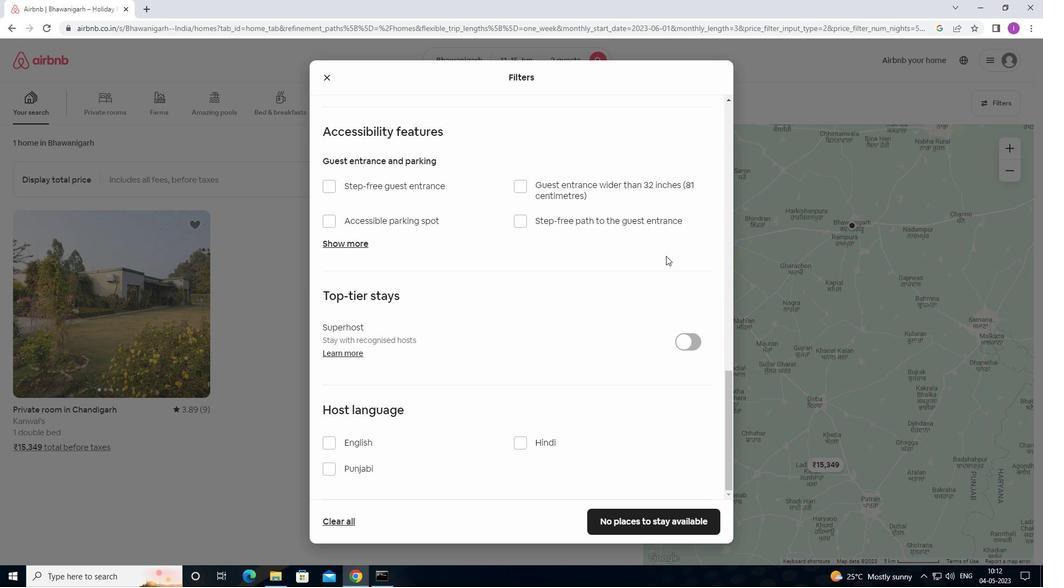 
Action: Mouse moved to (649, 281)
Screenshot: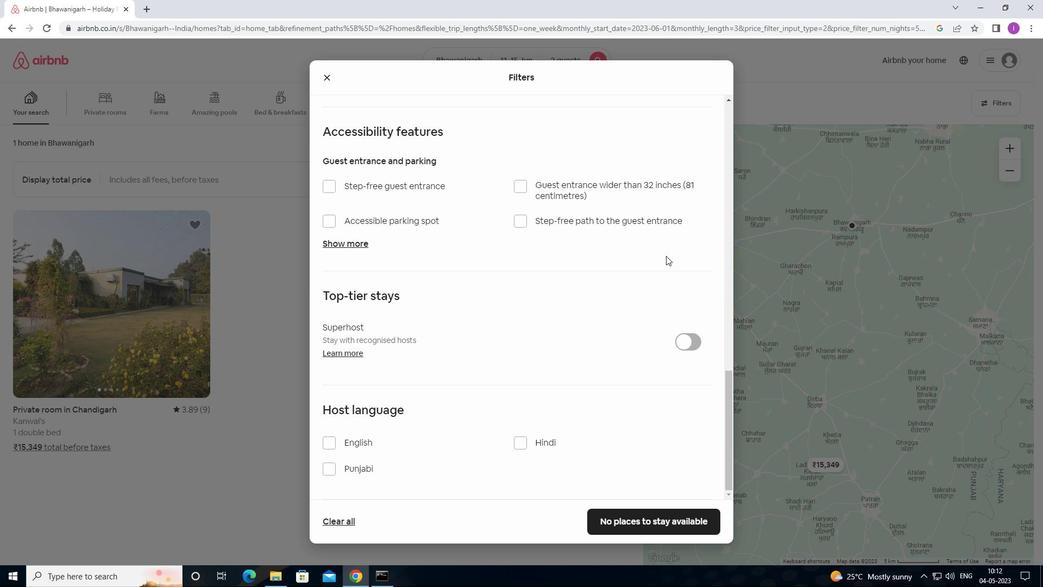 
Action: Mouse scrolled (649, 281) with delta (0, 0)
Screenshot: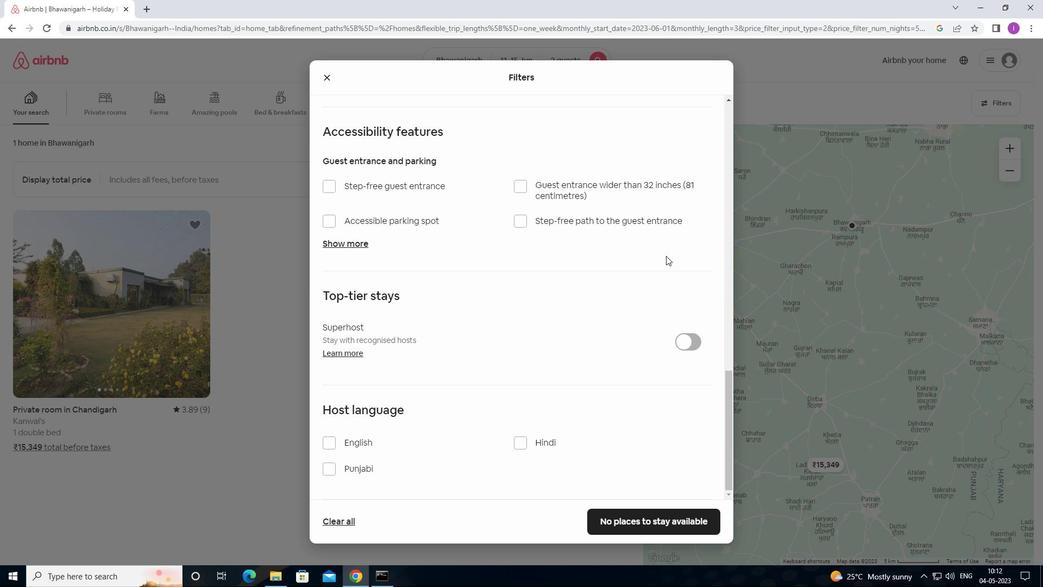 
Action: Mouse moved to (648, 283)
Screenshot: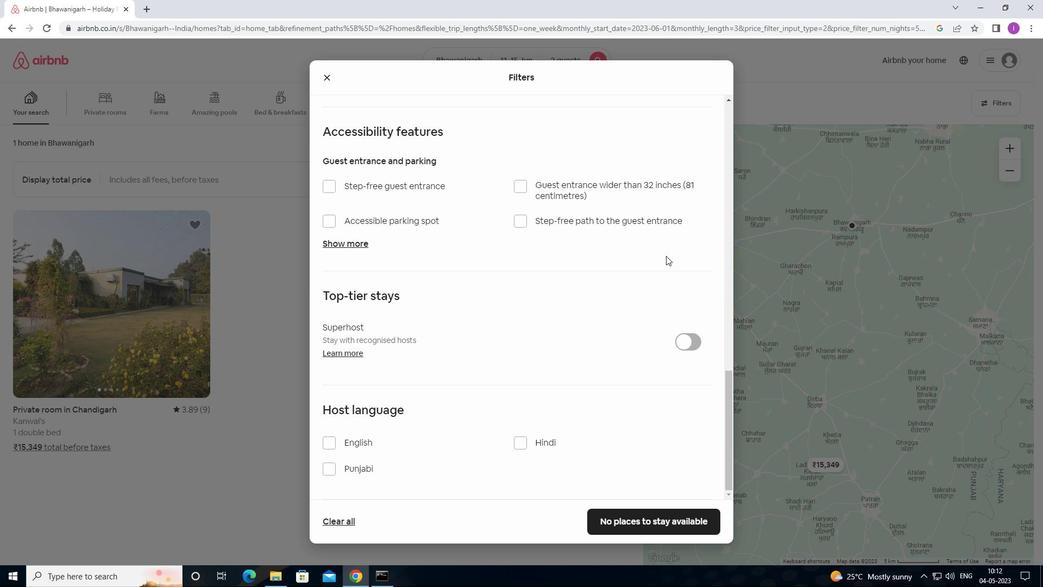 
Action: Mouse scrolled (648, 283) with delta (0, 0)
Screenshot: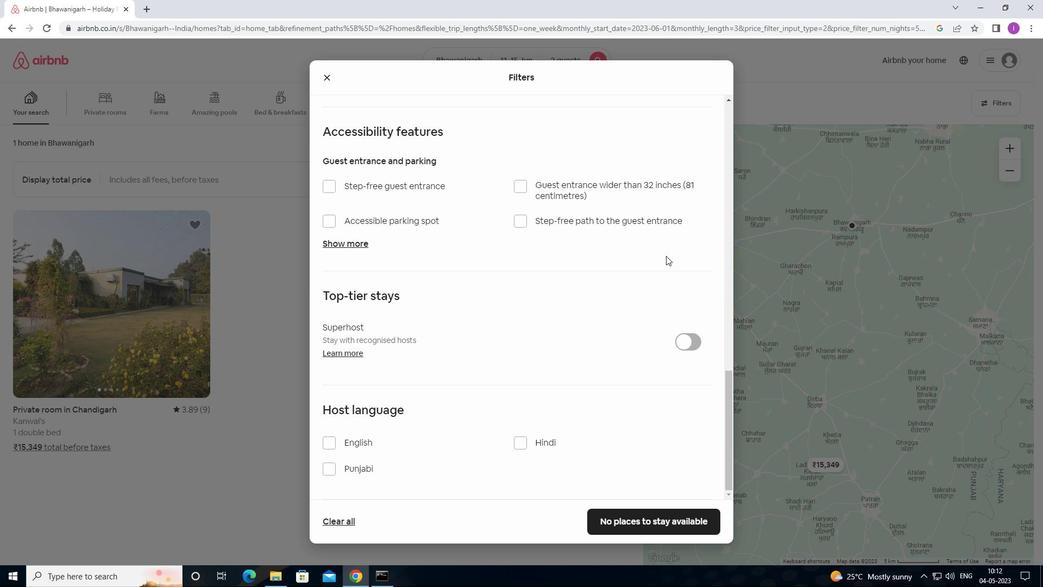 
Action: Mouse moved to (332, 440)
Screenshot: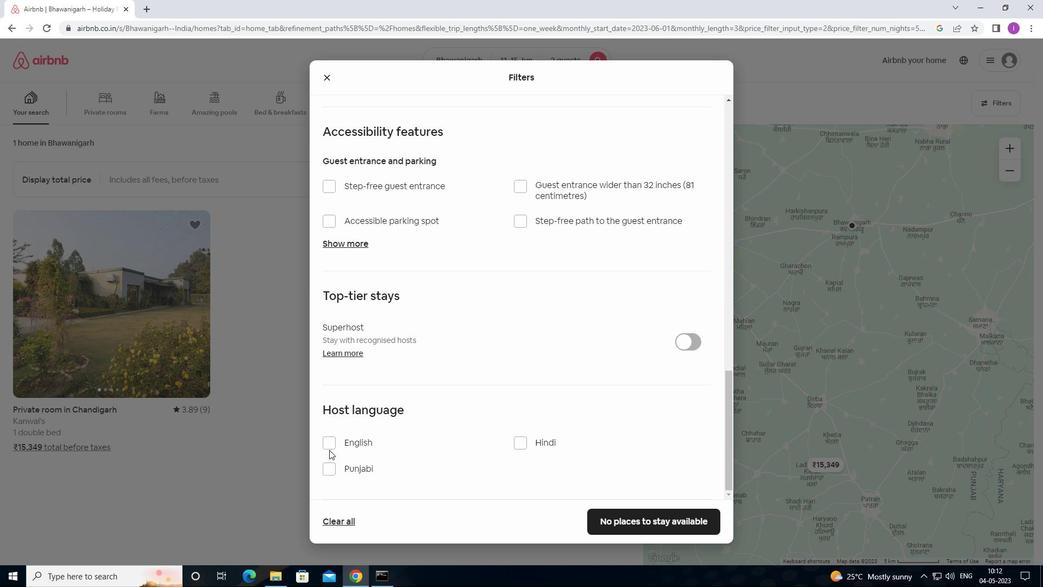 
Action: Mouse pressed left at (332, 440)
Screenshot: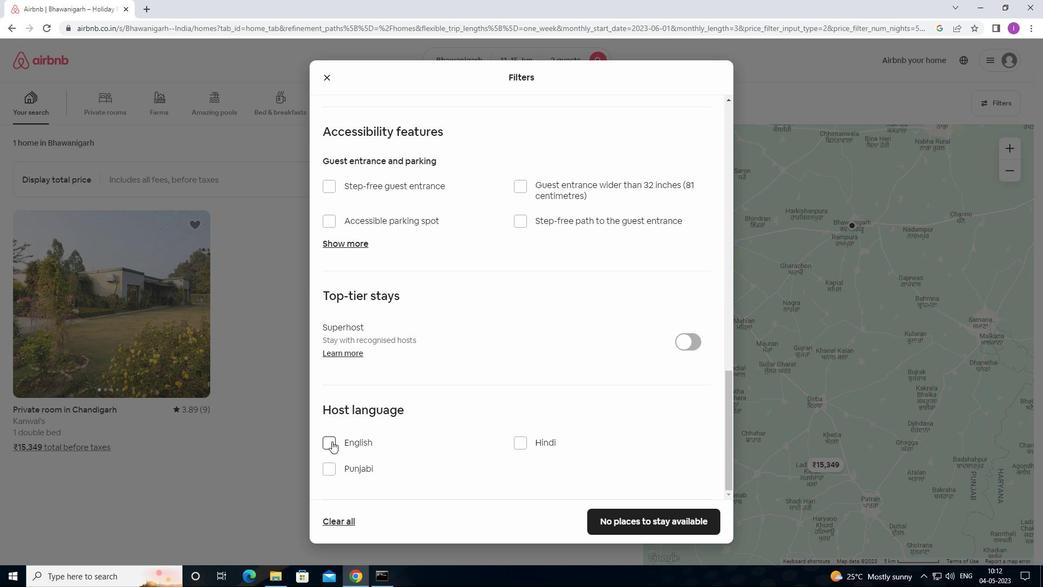 
Action: Mouse moved to (621, 515)
Screenshot: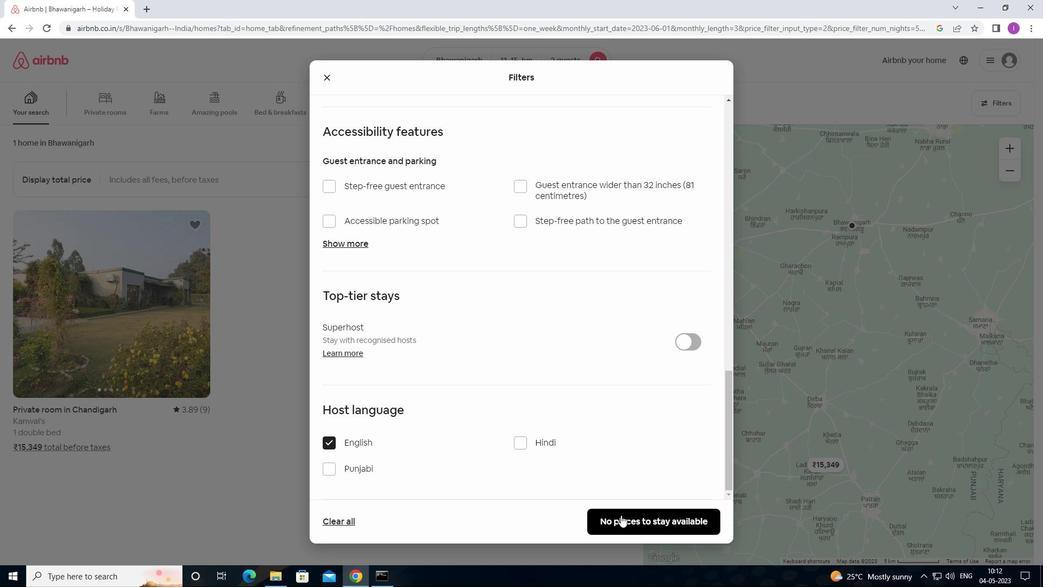 
Action: Mouse pressed left at (621, 515)
Screenshot: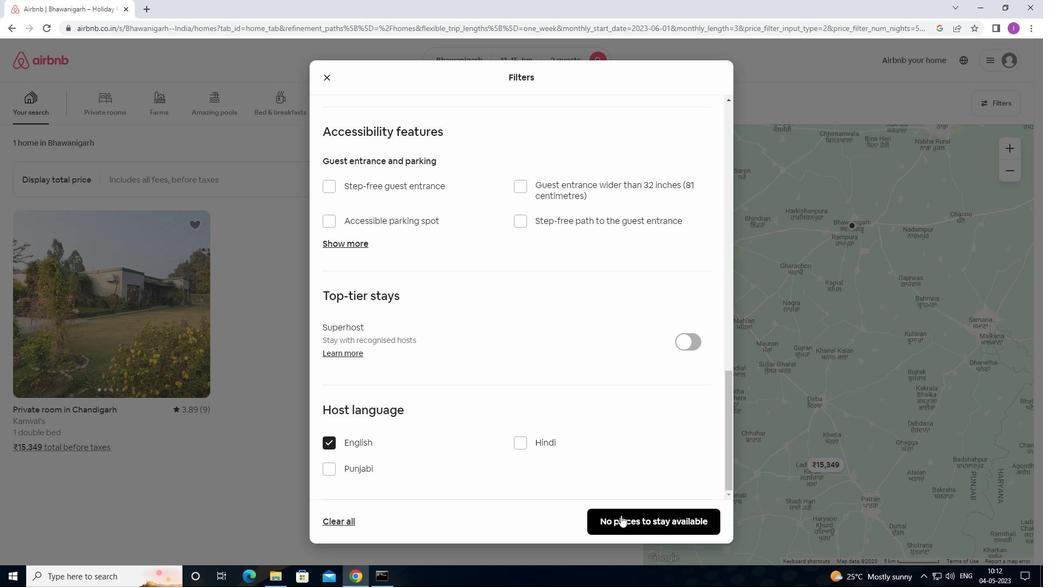 
Action: Mouse moved to (626, 509)
Screenshot: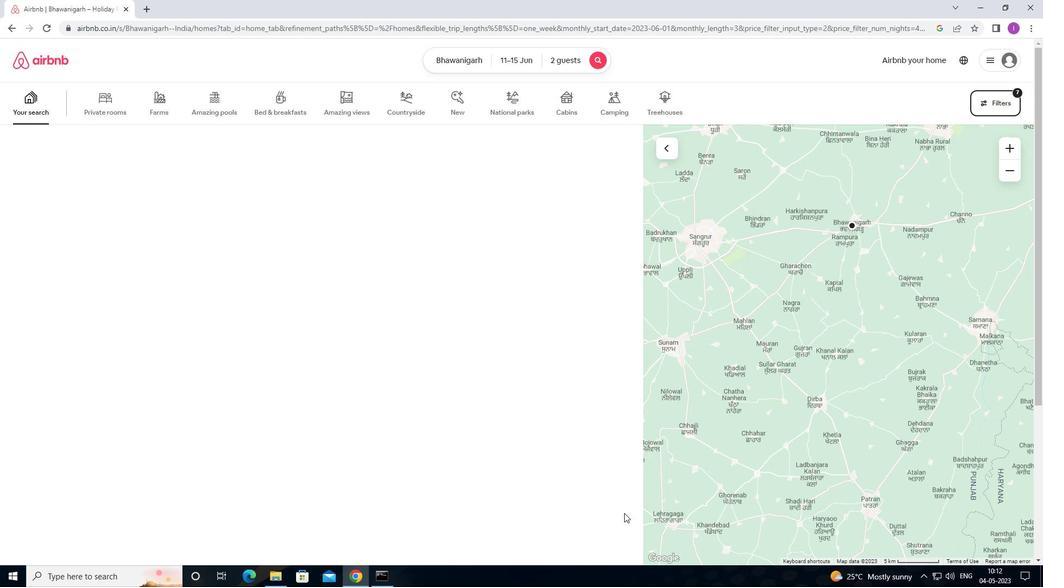 
